 Task: Add Attachment from Google Drive to Card Card0000000123 in Board Board0000000031 in Workspace WS0000000011 in Trello. Add Cover Orange to Card Card0000000123 in Board Board0000000031 in Workspace WS0000000011 in Trello. Add "Add Label …" with "Title" Title0000000123 to Button Button0000000123 to Card Card0000000123 in Board Board0000000031 in Workspace WS0000000011 in Trello. Add Description DS0000000123 to Card Card0000000123 in Board Board0000000031 in Workspace WS0000000011 in Trello. Add Comment CM0000000123 to Card Card0000000123 in Board Board0000000031 in Workspace WS0000000011 in Trello
Action: Mouse moved to (625, 47)
Screenshot: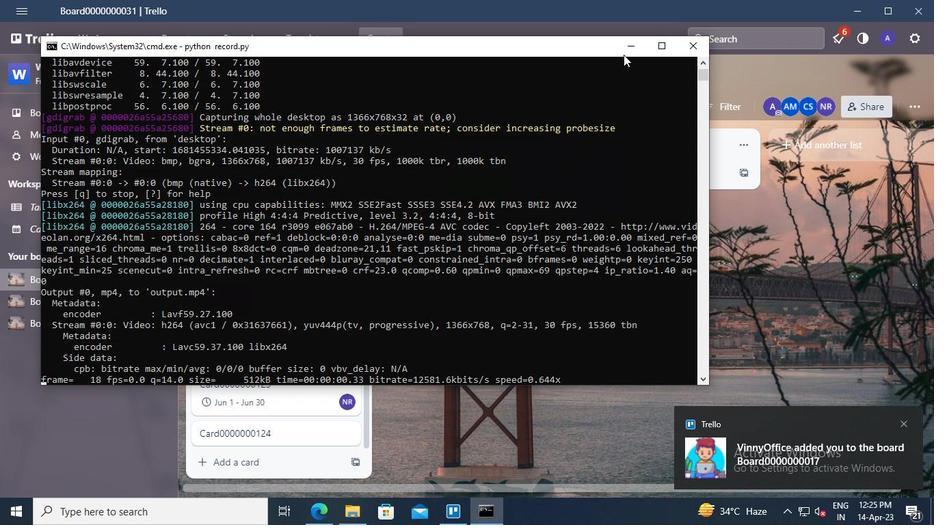 
Action: Mouse pressed left at (625, 47)
Screenshot: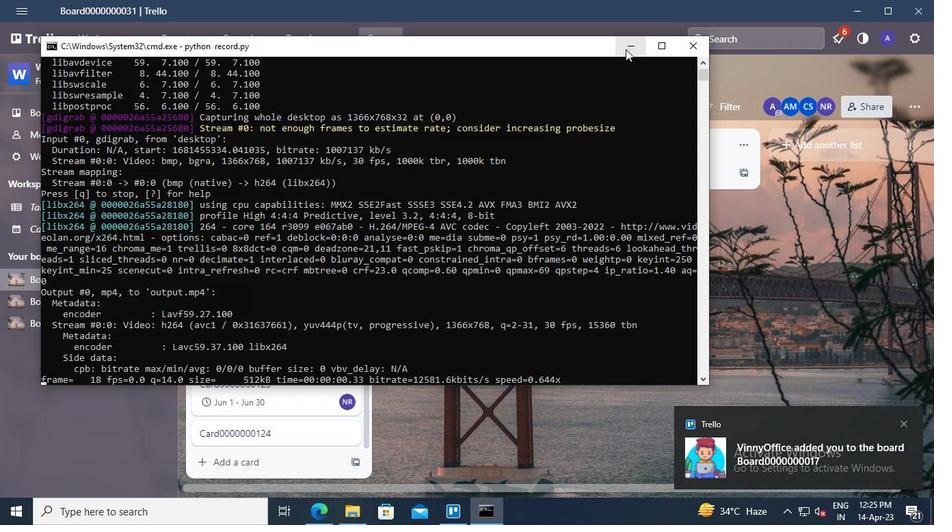 
Action: Mouse moved to (276, 383)
Screenshot: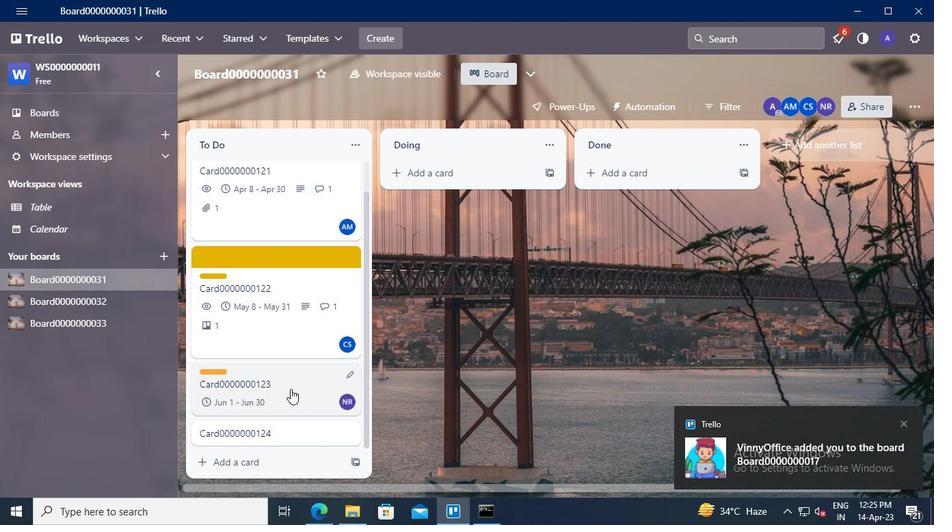
Action: Mouse pressed left at (276, 383)
Screenshot: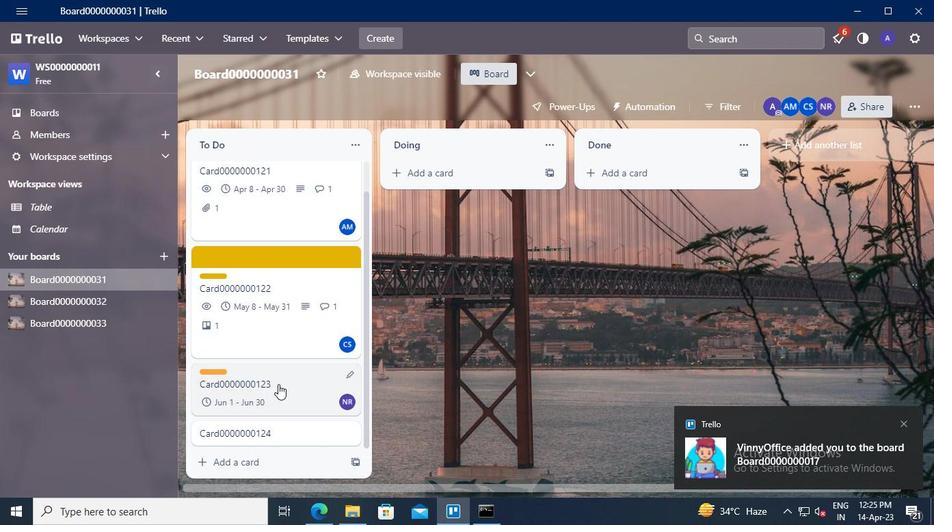 
Action: Mouse moved to (633, 288)
Screenshot: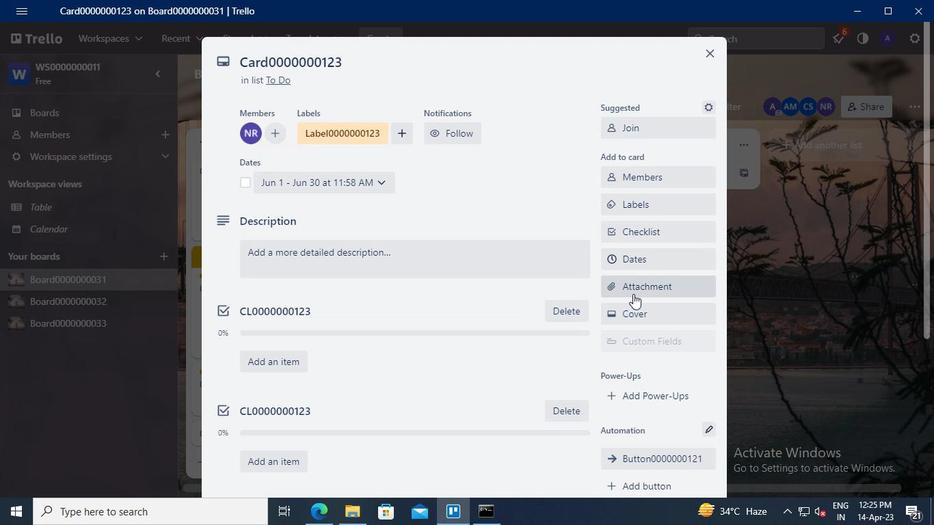 
Action: Mouse pressed left at (633, 288)
Screenshot: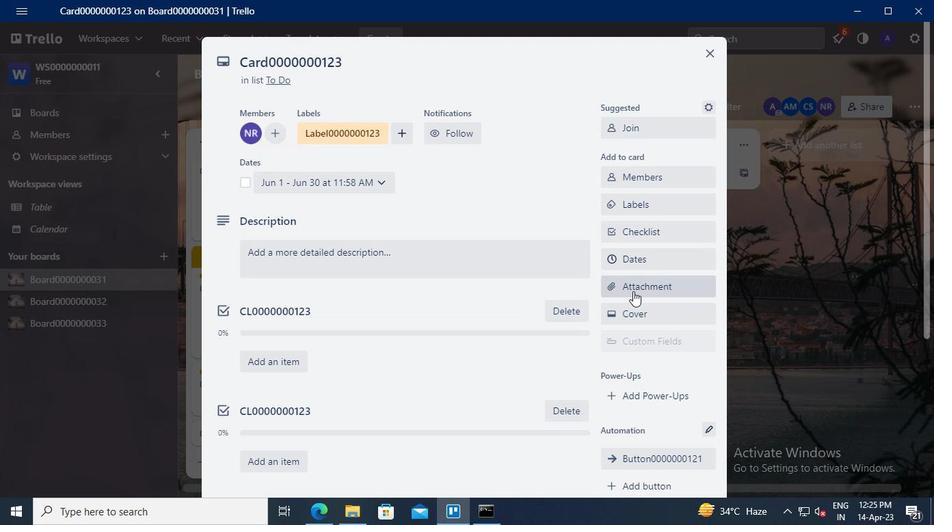 
Action: Mouse moved to (657, 164)
Screenshot: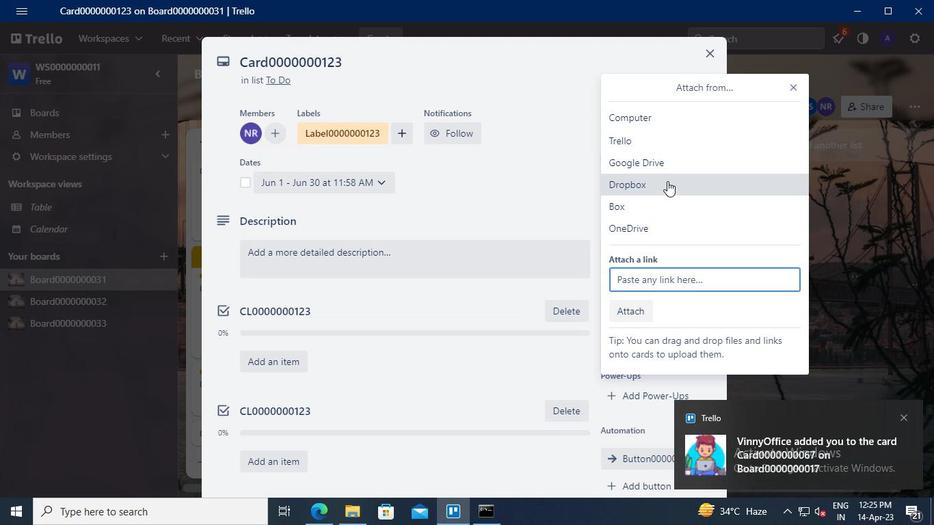 
Action: Mouse pressed left at (657, 164)
Screenshot: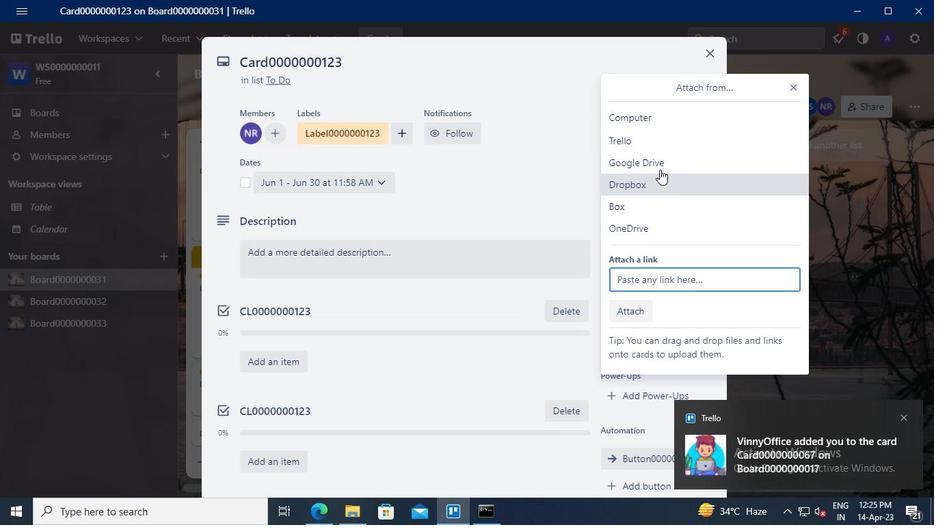 
Action: Mouse moved to (197, 250)
Screenshot: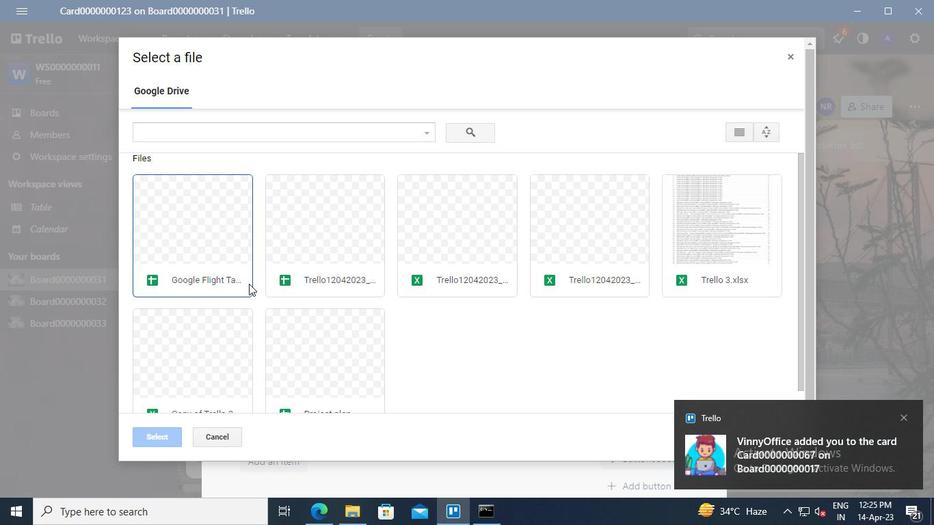 
Action: Mouse pressed left at (197, 250)
Screenshot: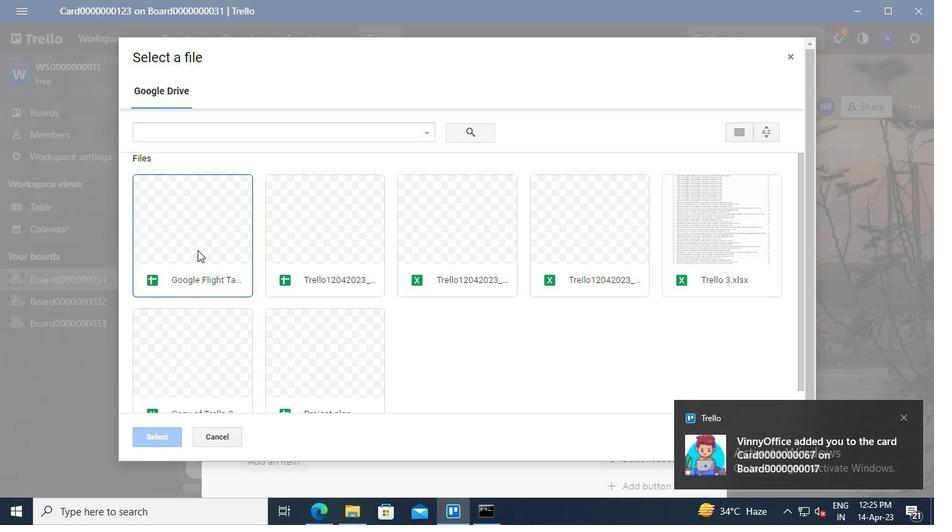 
Action: Mouse moved to (162, 432)
Screenshot: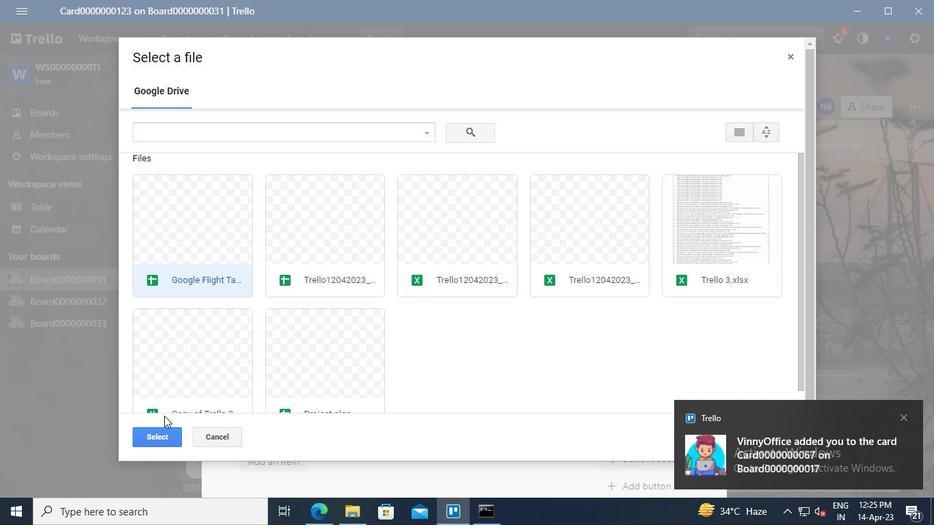 
Action: Mouse pressed left at (162, 432)
Screenshot: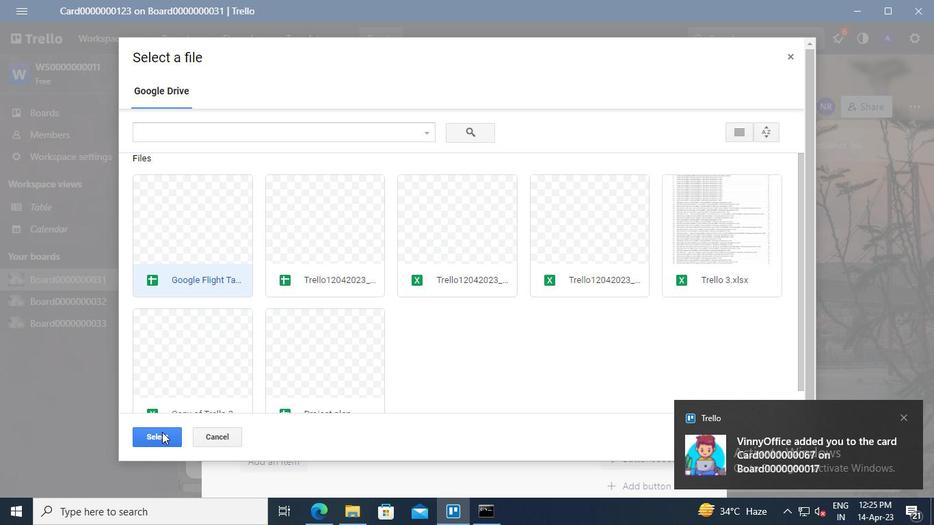 
Action: Mouse moved to (627, 318)
Screenshot: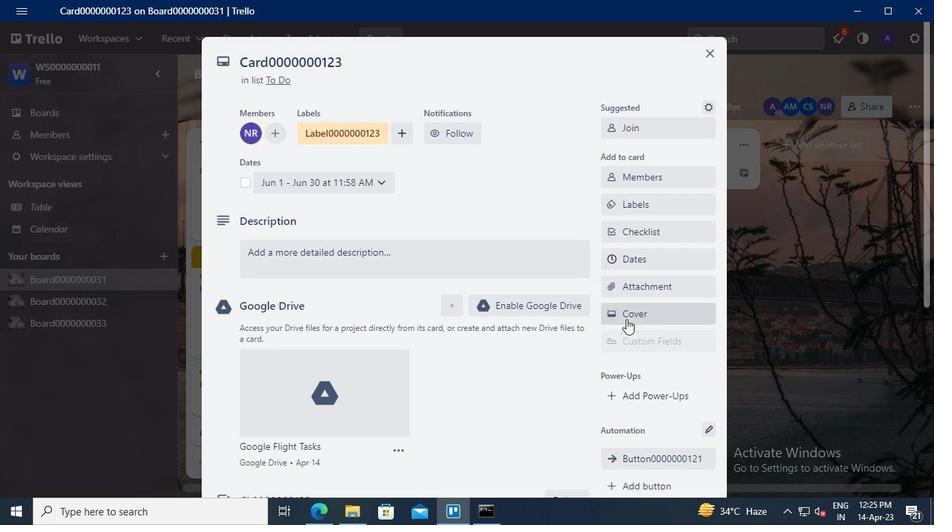 
Action: Mouse pressed left at (627, 318)
Screenshot: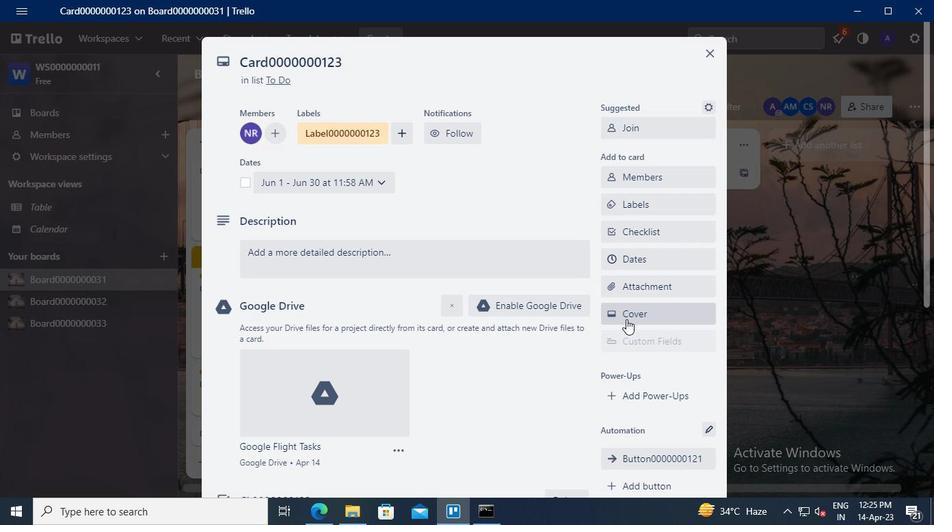 
Action: Mouse moved to (712, 226)
Screenshot: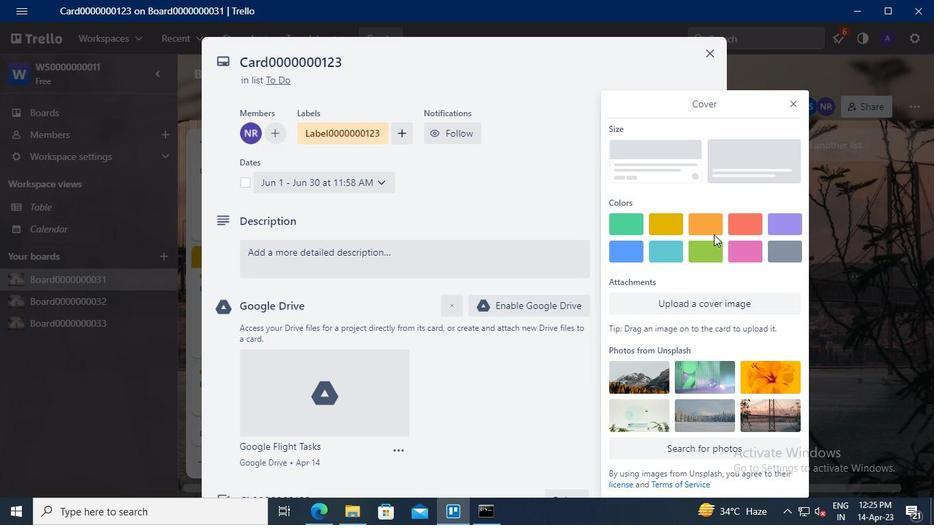 
Action: Mouse pressed left at (712, 226)
Screenshot: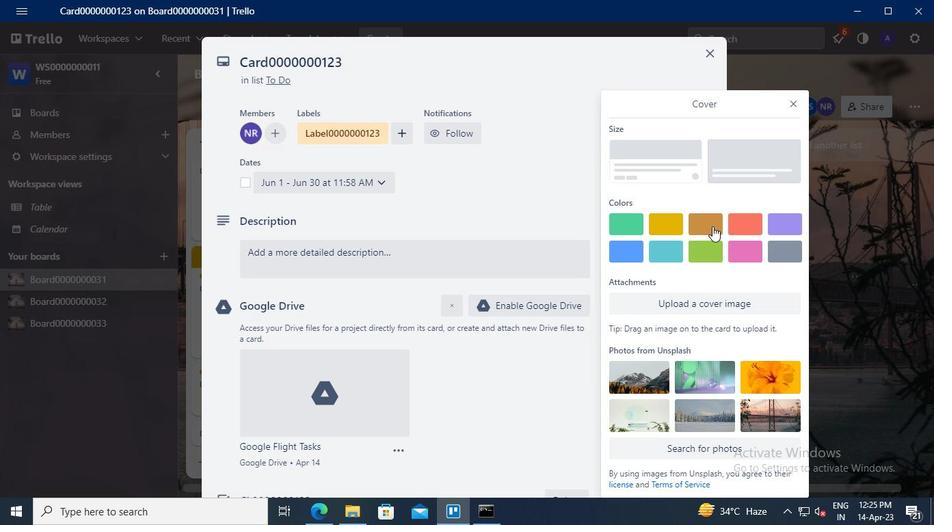
Action: Mouse moved to (792, 79)
Screenshot: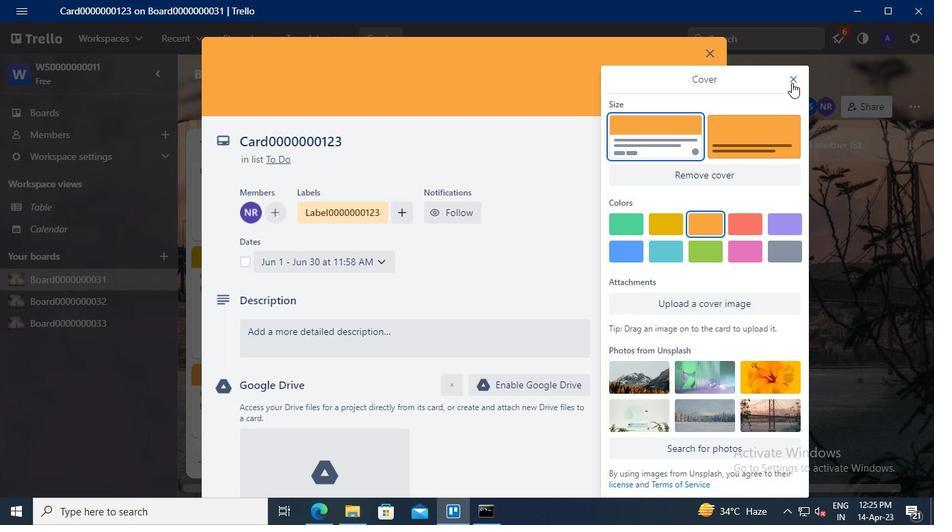 
Action: Mouse pressed left at (792, 79)
Screenshot: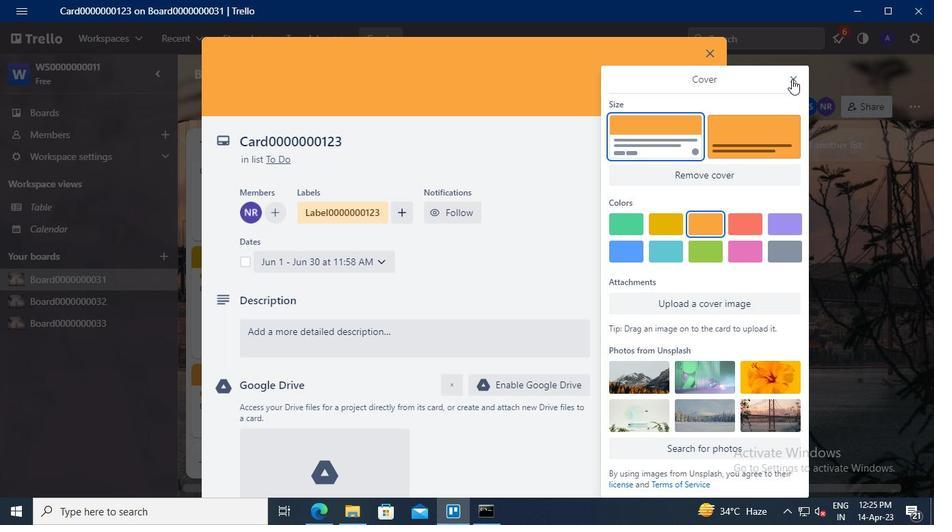 
Action: Mouse moved to (650, 333)
Screenshot: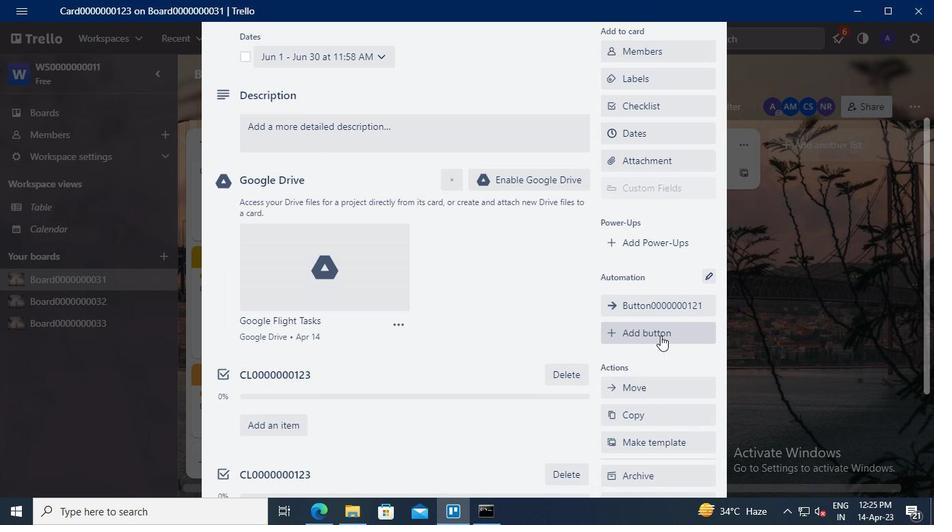 
Action: Mouse pressed left at (650, 333)
Screenshot: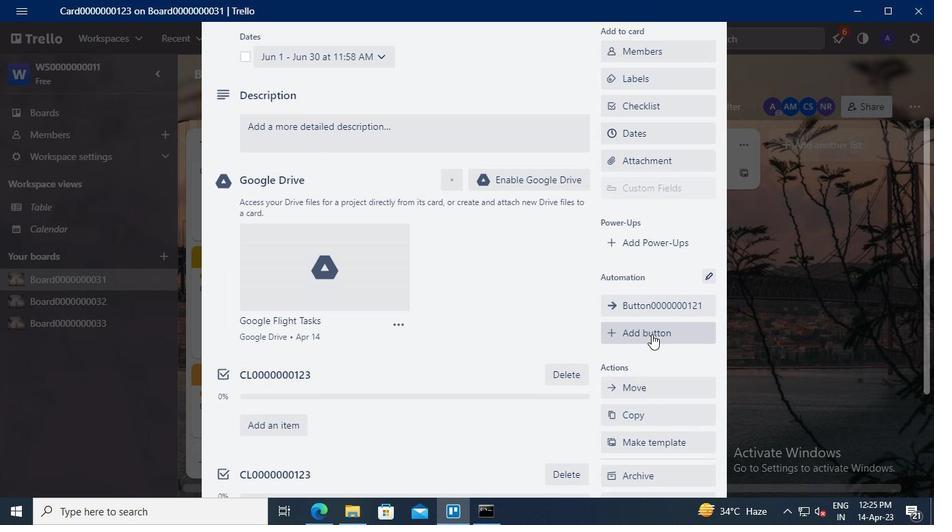 
Action: Mouse moved to (672, 187)
Screenshot: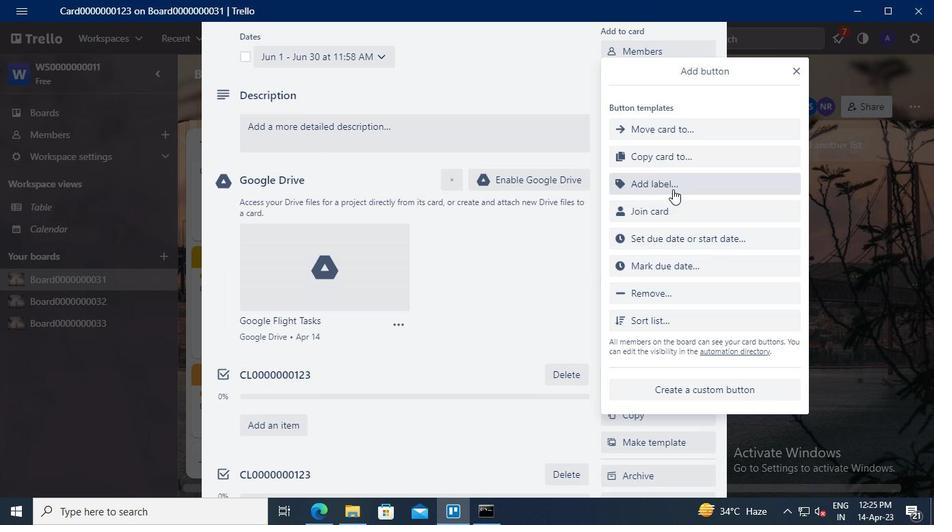 
Action: Mouse pressed left at (672, 187)
Screenshot: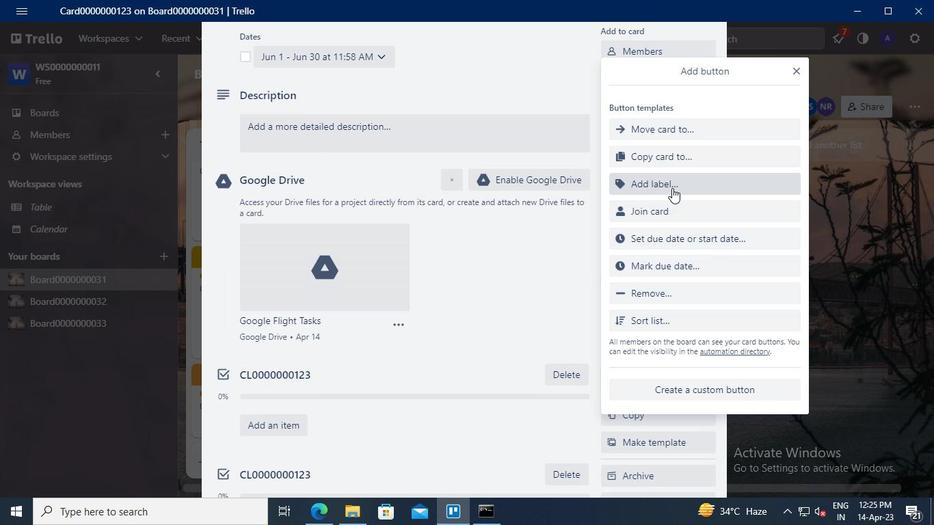 
Action: Mouse moved to (683, 134)
Screenshot: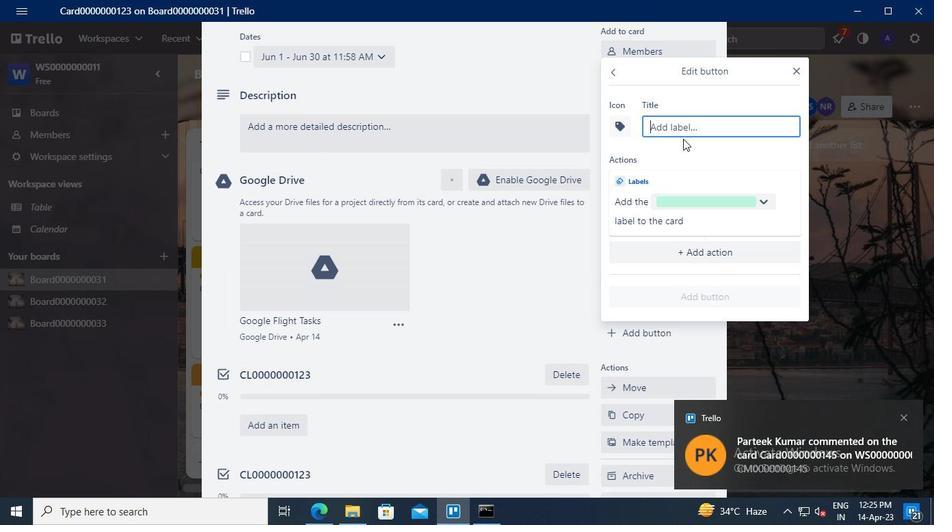 
Action: Mouse pressed left at (683, 134)
Screenshot: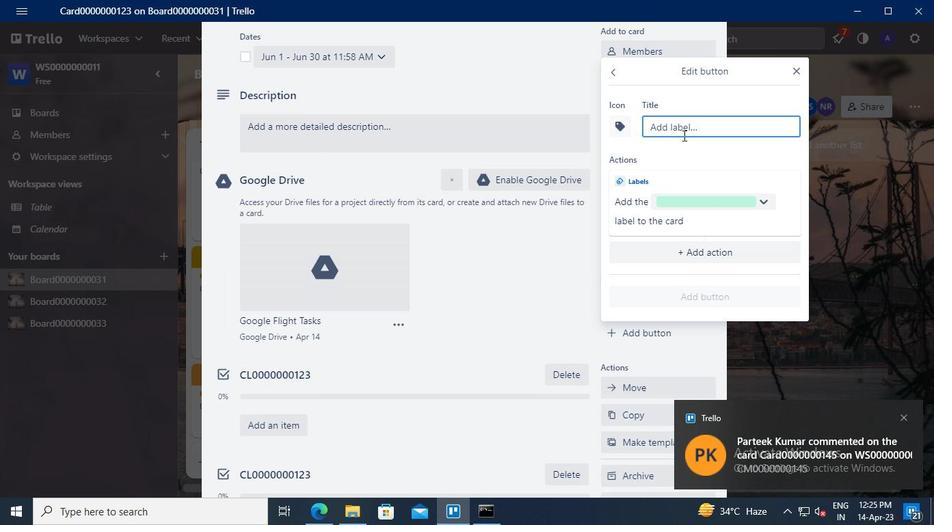 
Action: Keyboard Key.shift
Screenshot: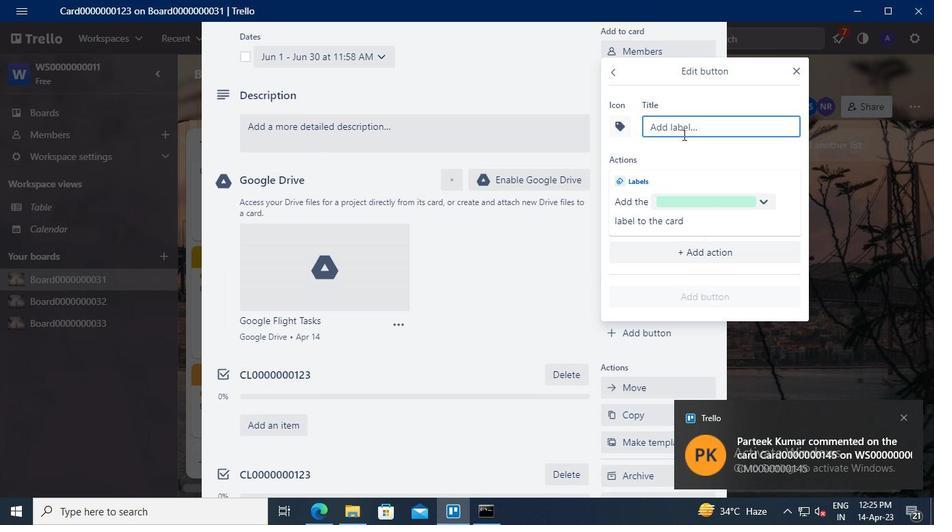 
Action: Keyboard T
Screenshot: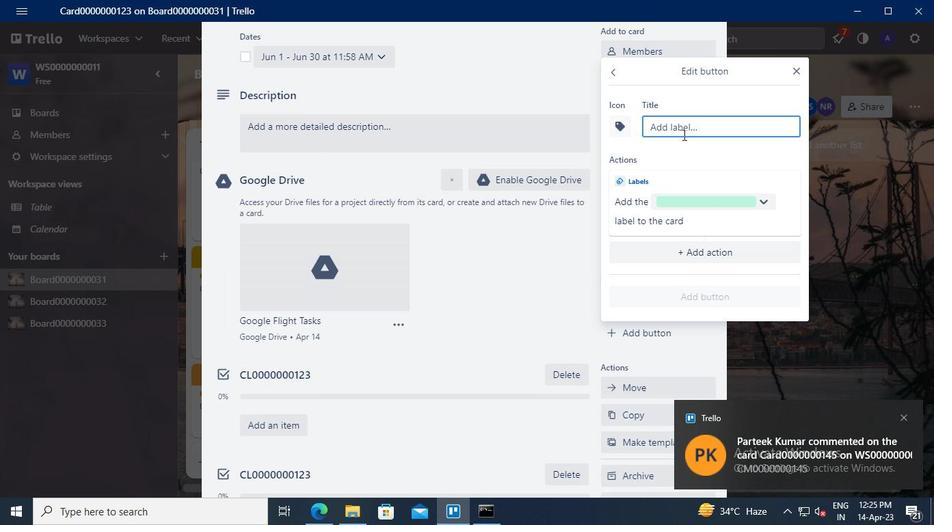 
Action: Keyboard i
Screenshot: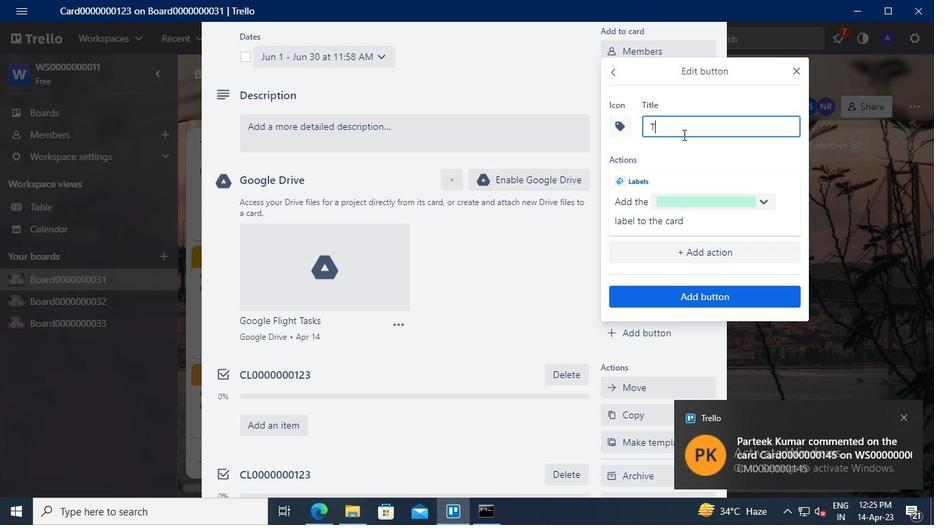 
Action: Keyboard t
Screenshot: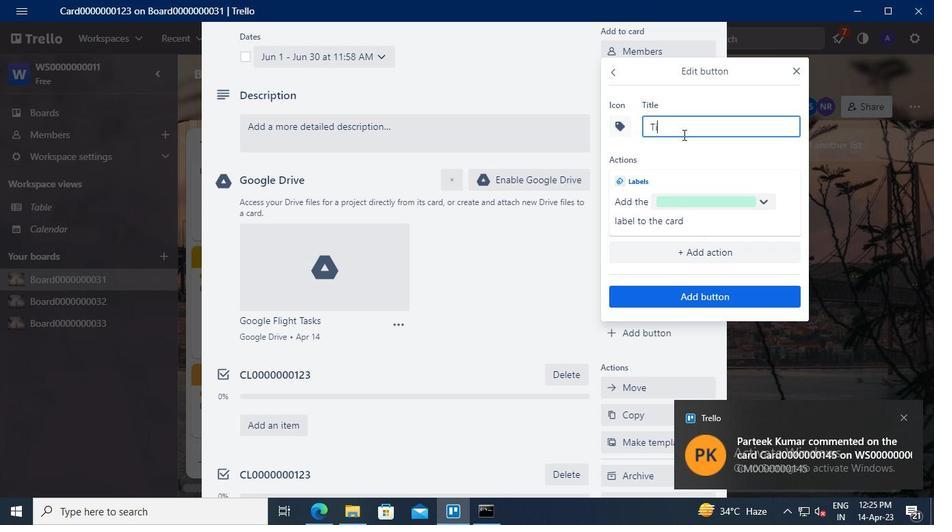 
Action: Keyboard l
Screenshot: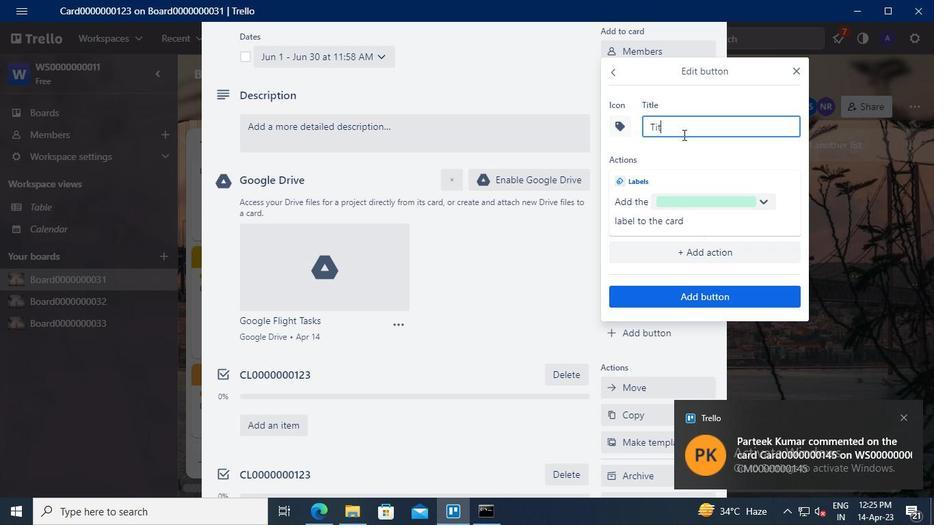 
Action: Keyboard e
Screenshot: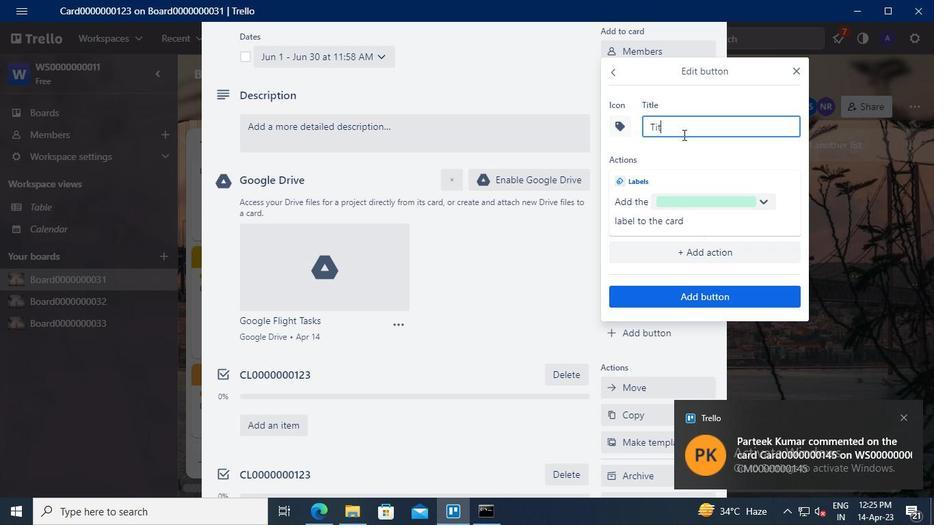 
Action: Keyboard <96>
Screenshot: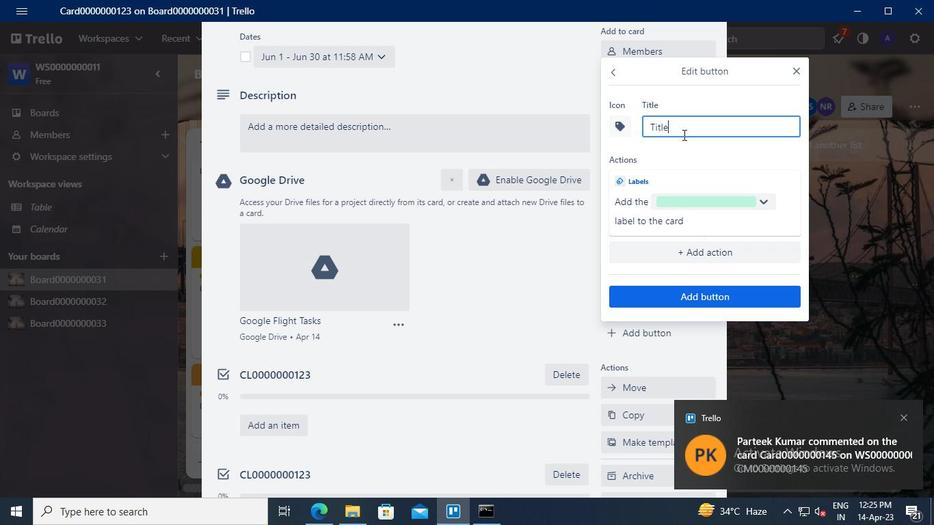 
Action: Keyboard <96>
Screenshot: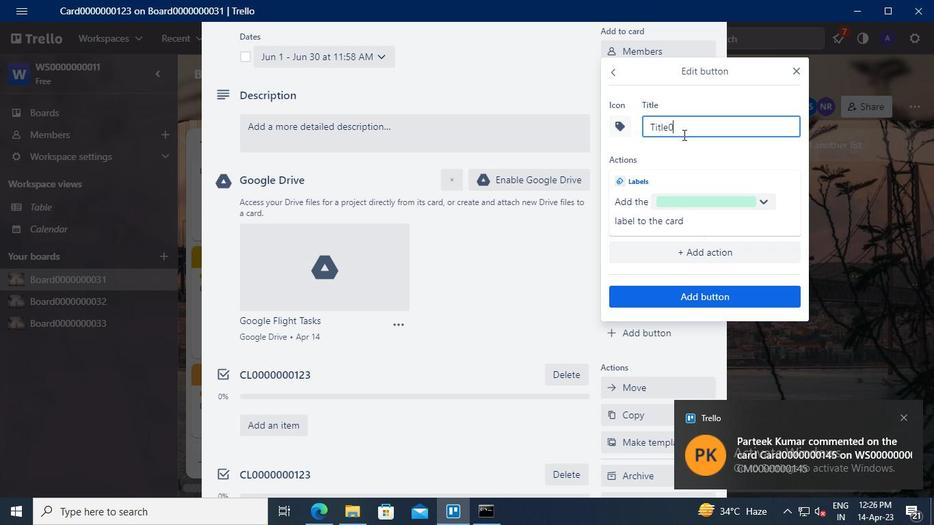 
Action: Keyboard <96>
Screenshot: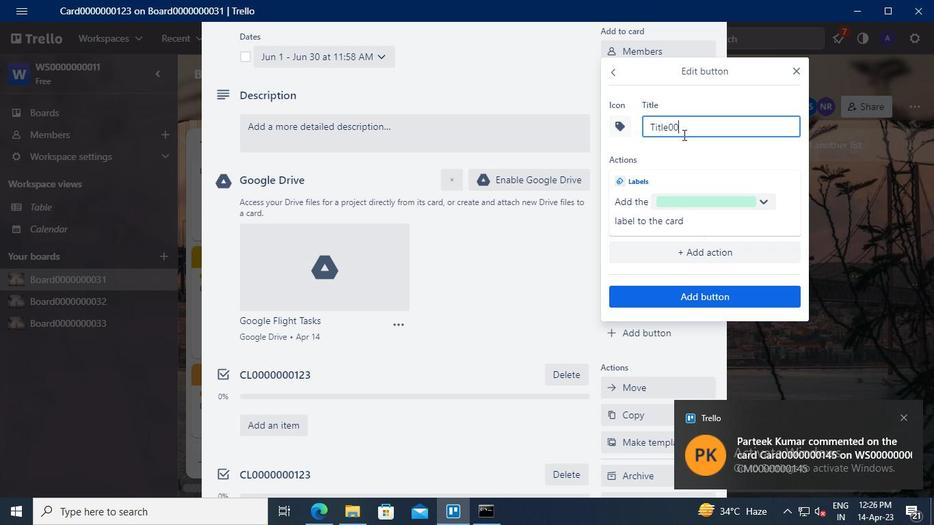 
Action: Keyboard <96>
Screenshot: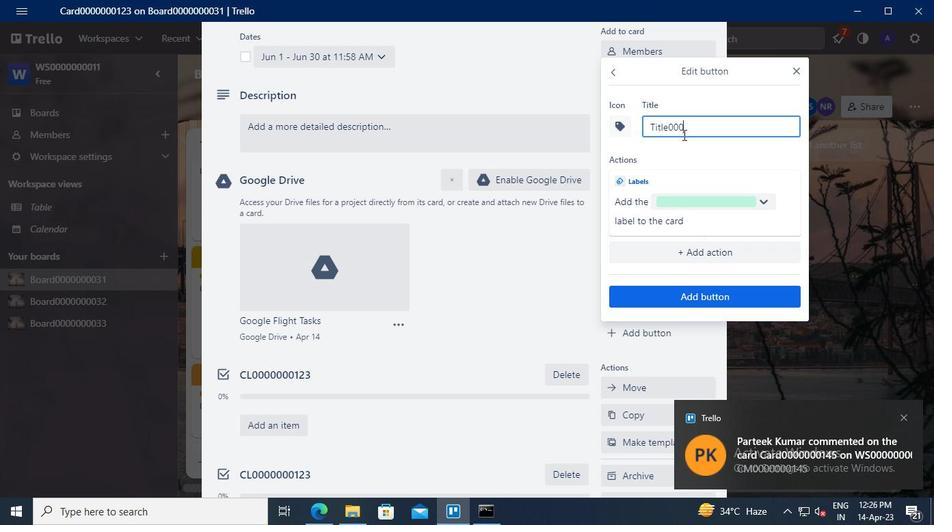 
Action: Keyboard <96>
Screenshot: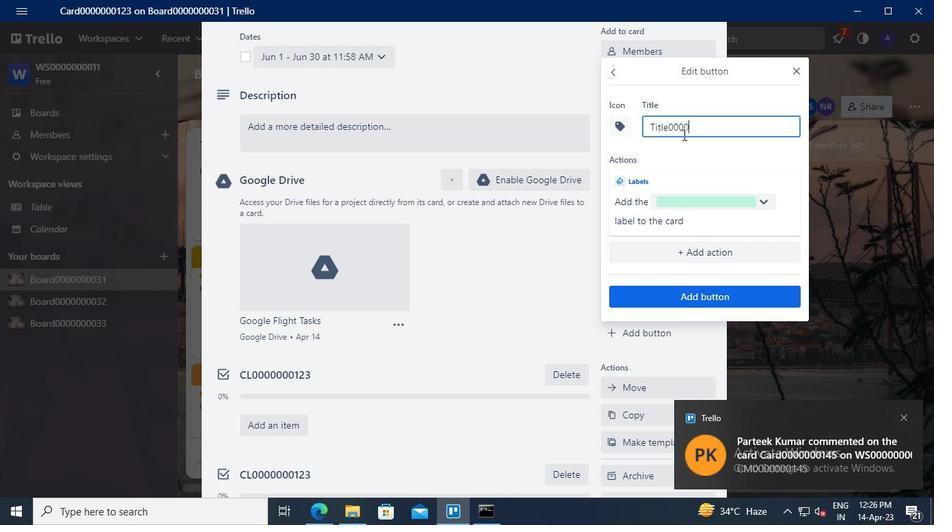 
Action: Keyboard <96>
Screenshot: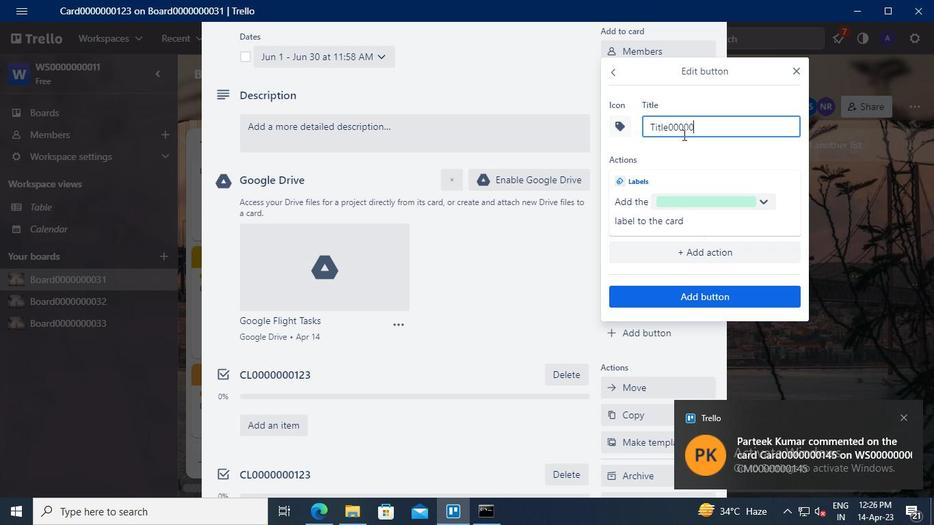 
Action: Keyboard <96>
Screenshot: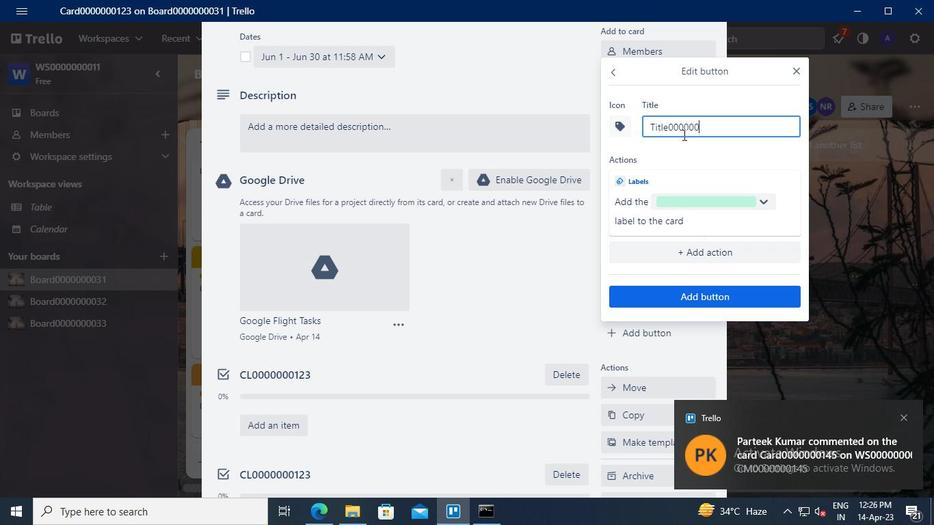
Action: Keyboard <97>
Screenshot: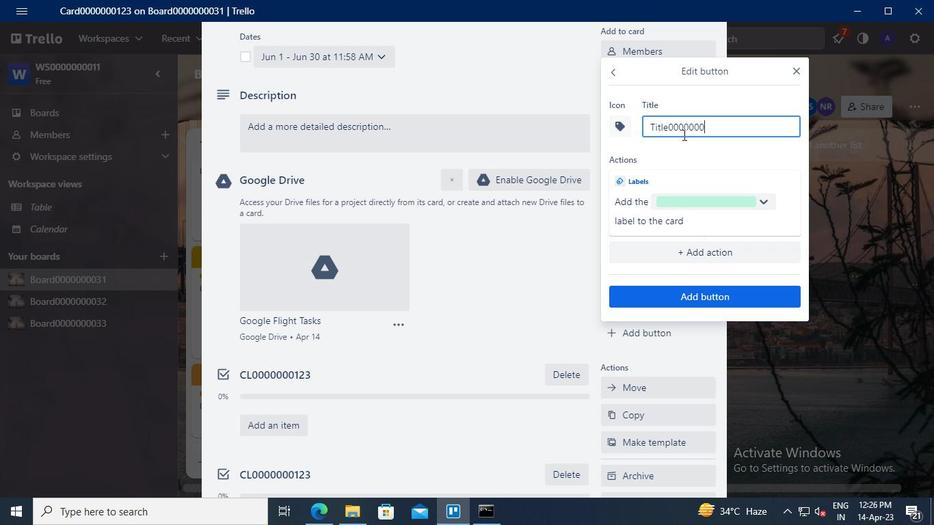 
Action: Keyboard <98>
Screenshot: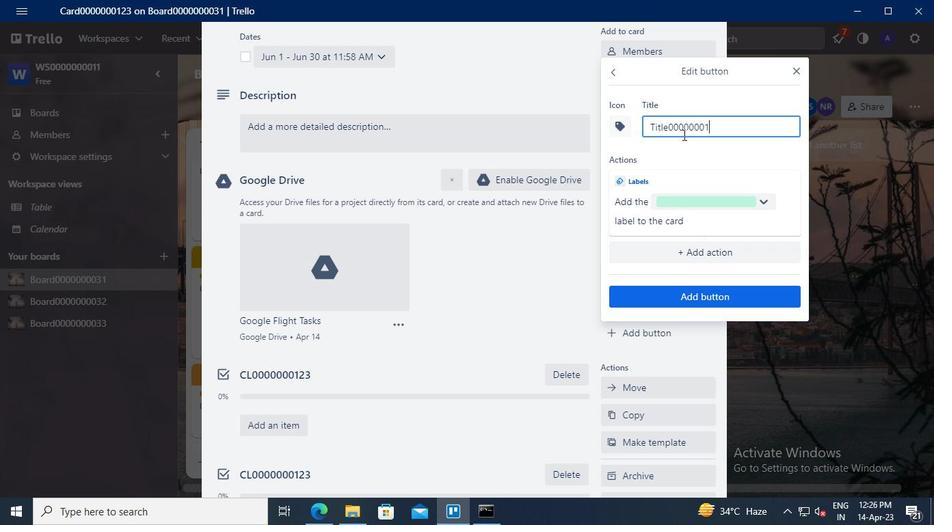 
Action: Keyboard <99>
Screenshot: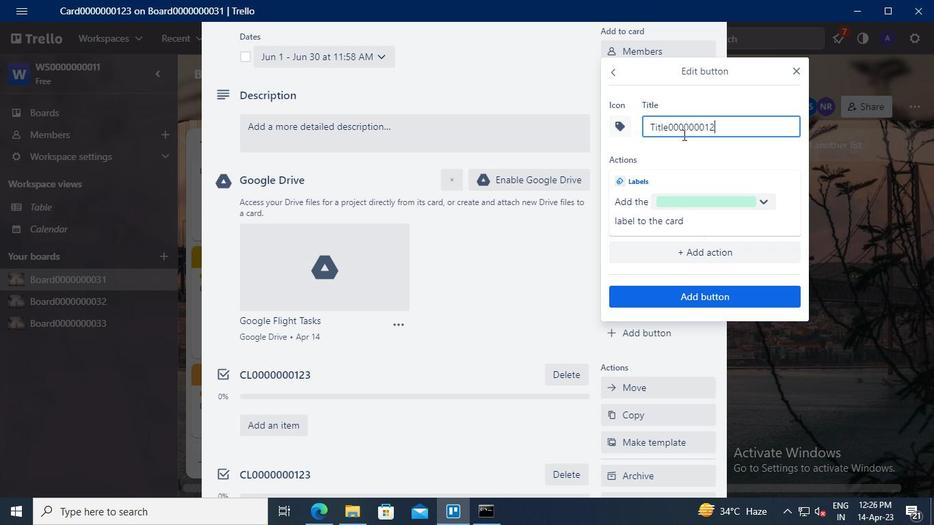 
Action: Mouse moved to (701, 298)
Screenshot: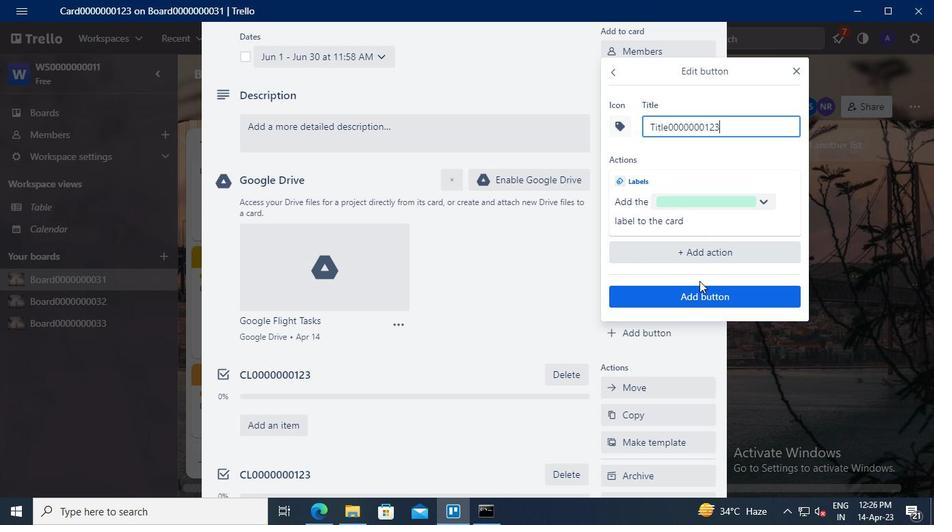 
Action: Mouse pressed left at (701, 298)
Screenshot: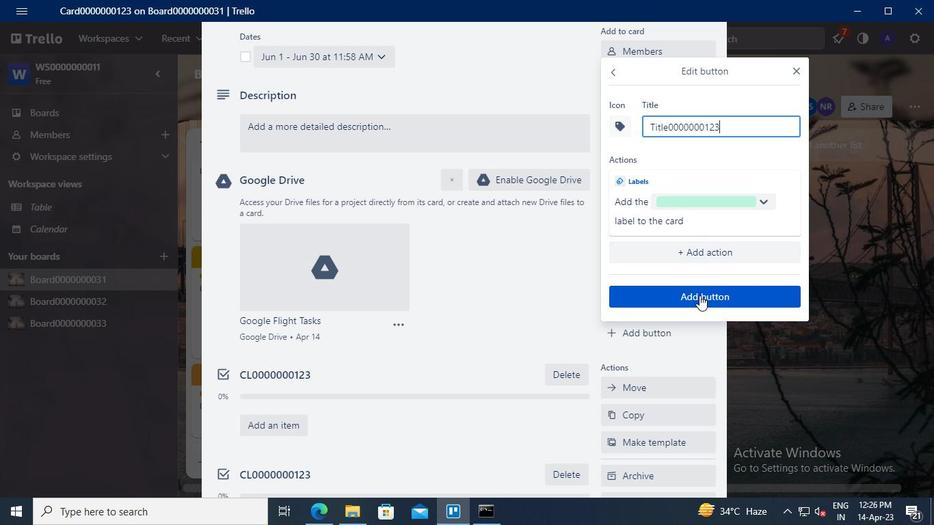 
Action: Mouse moved to (287, 132)
Screenshot: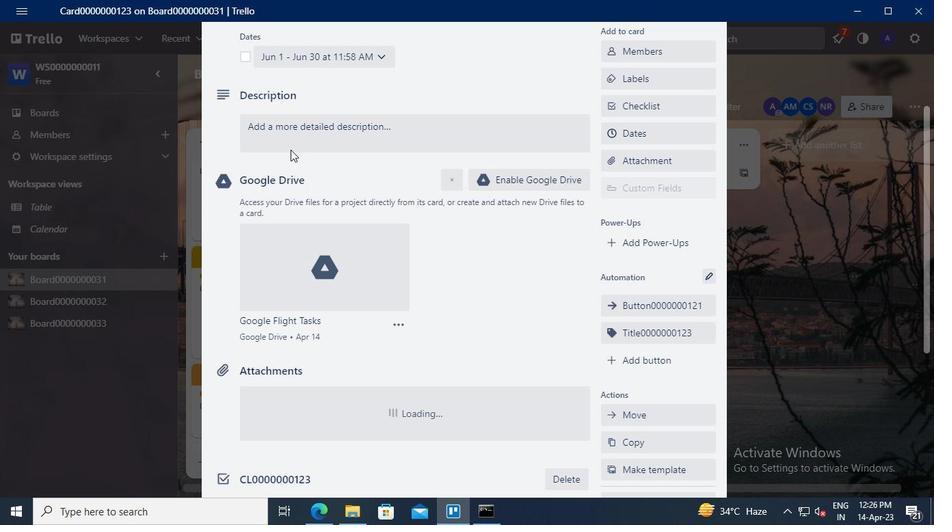 
Action: Mouse pressed left at (287, 132)
Screenshot: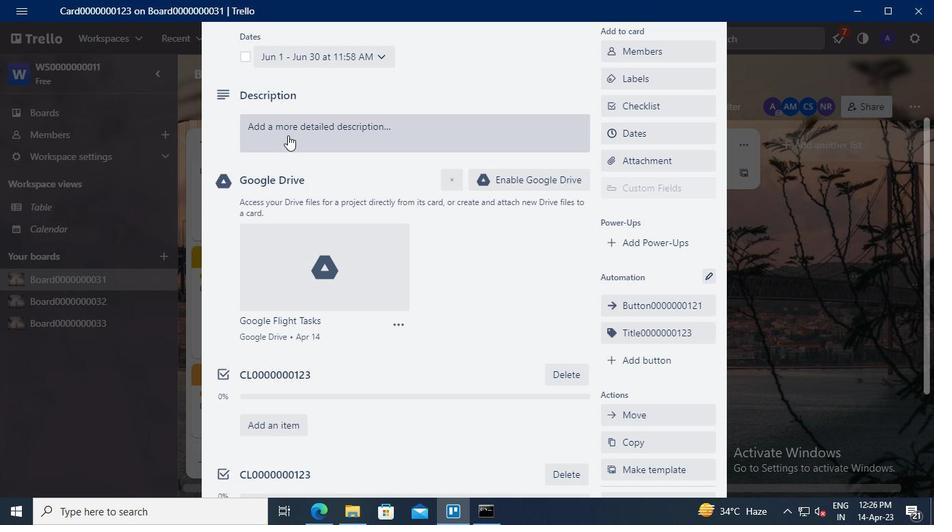 
Action: Mouse moved to (274, 176)
Screenshot: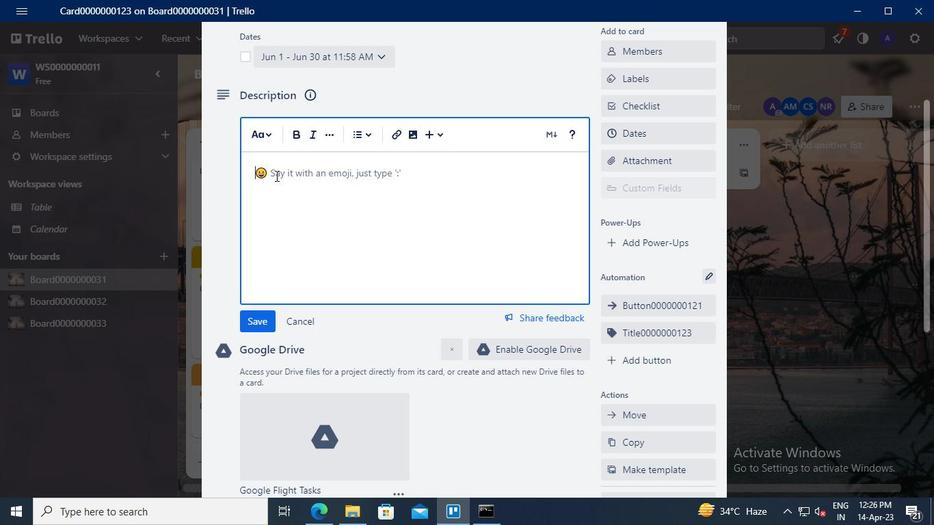 
Action: Mouse pressed left at (274, 176)
Screenshot: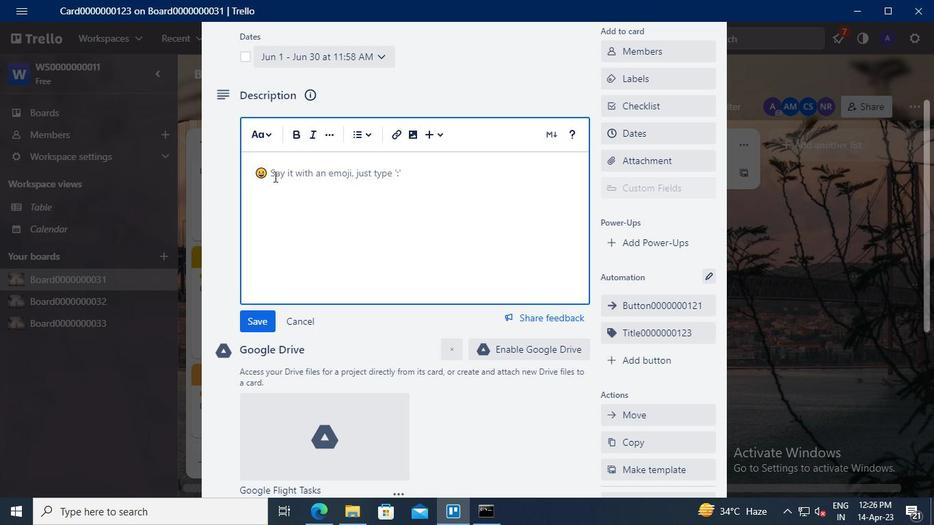 
Action: Keyboard Key.shift
Screenshot: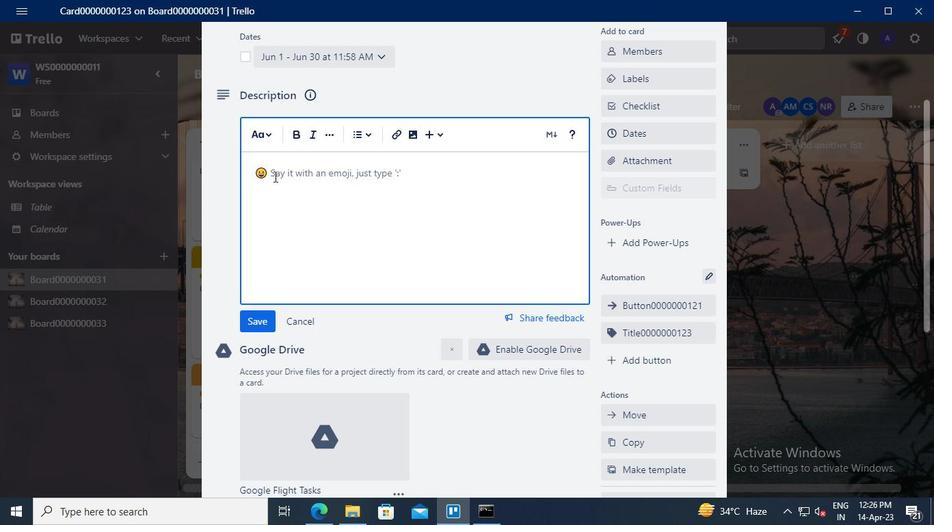 
Action: Keyboard D
Screenshot: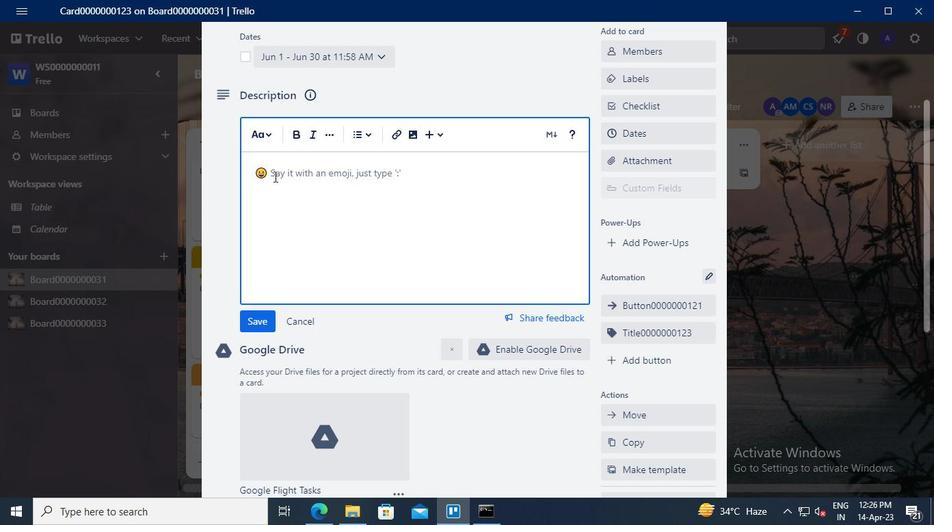 
Action: Keyboard S
Screenshot: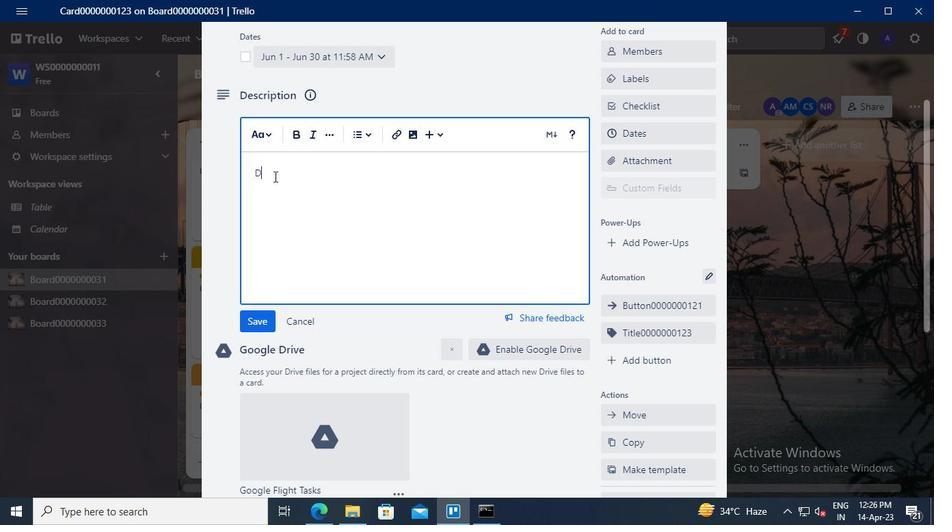 
Action: Keyboard <96>
Screenshot: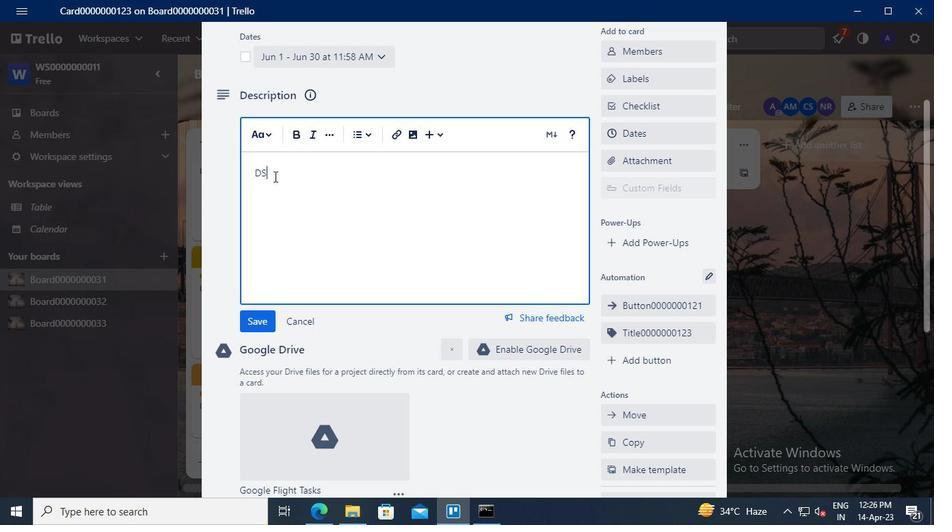 
Action: Keyboard <96>
Screenshot: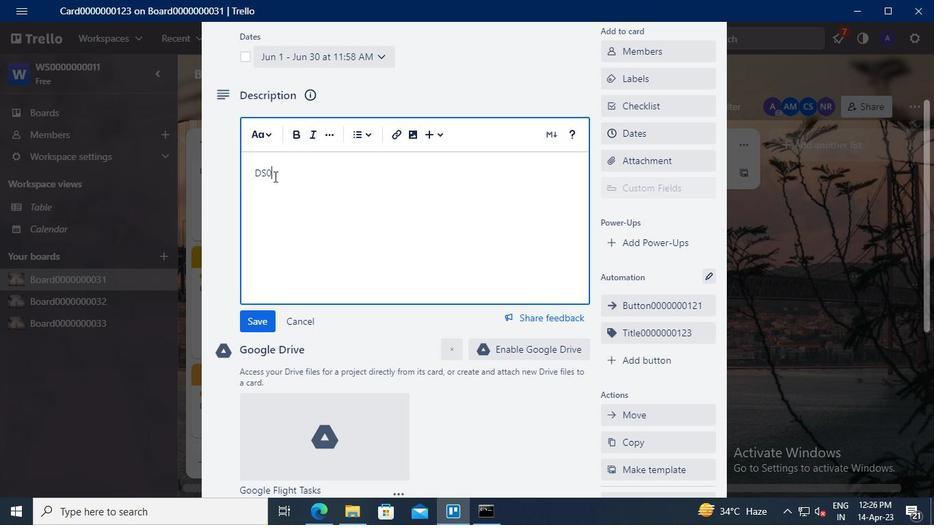 
Action: Keyboard <96>
Screenshot: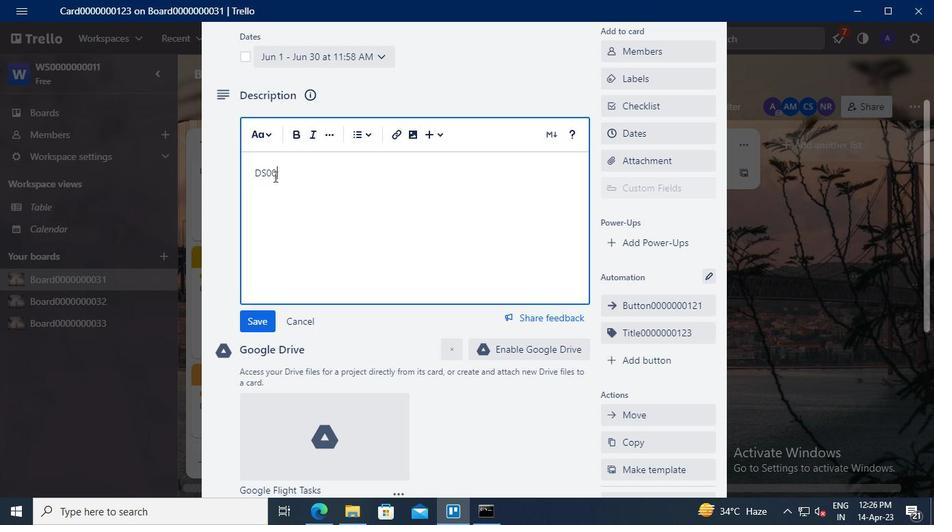 
Action: Keyboard <96>
Screenshot: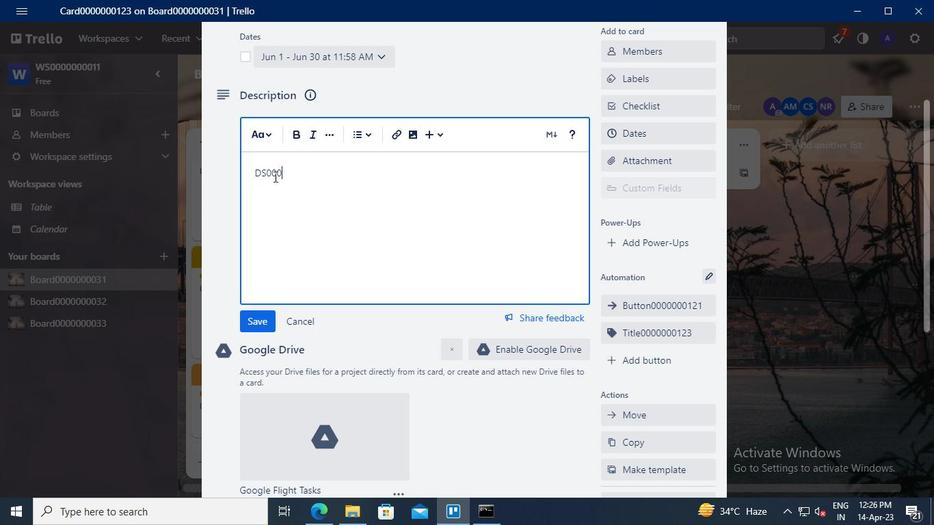 
Action: Keyboard <96>
Screenshot: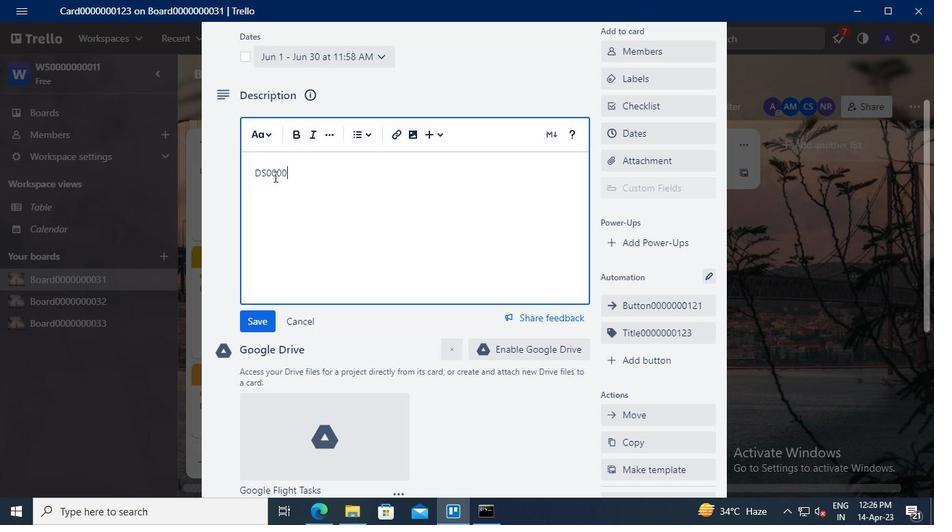 
Action: Keyboard <96>
Screenshot: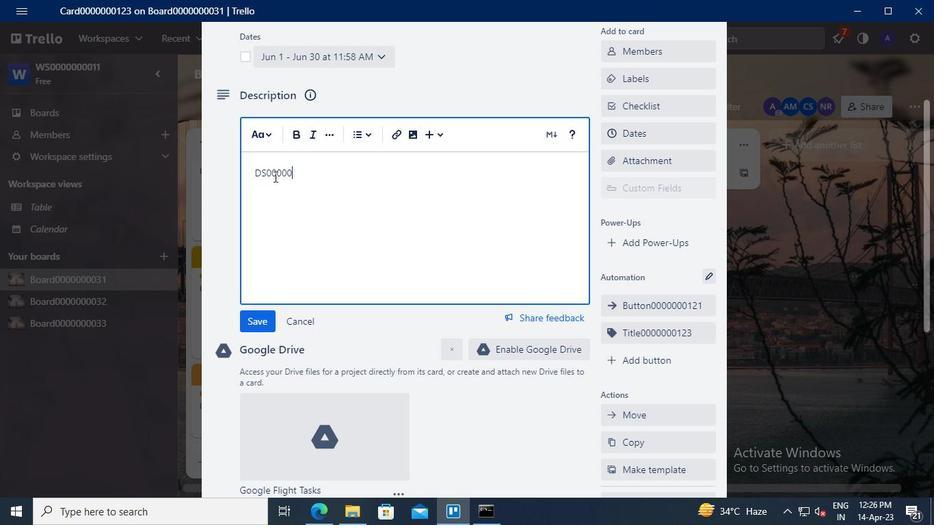 
Action: Keyboard <96>
Screenshot: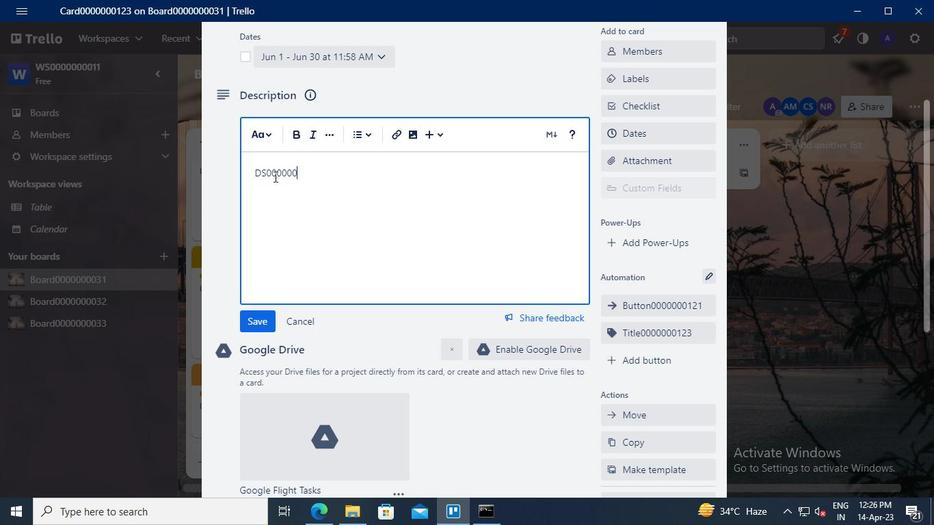 
Action: Keyboard <97>
Screenshot: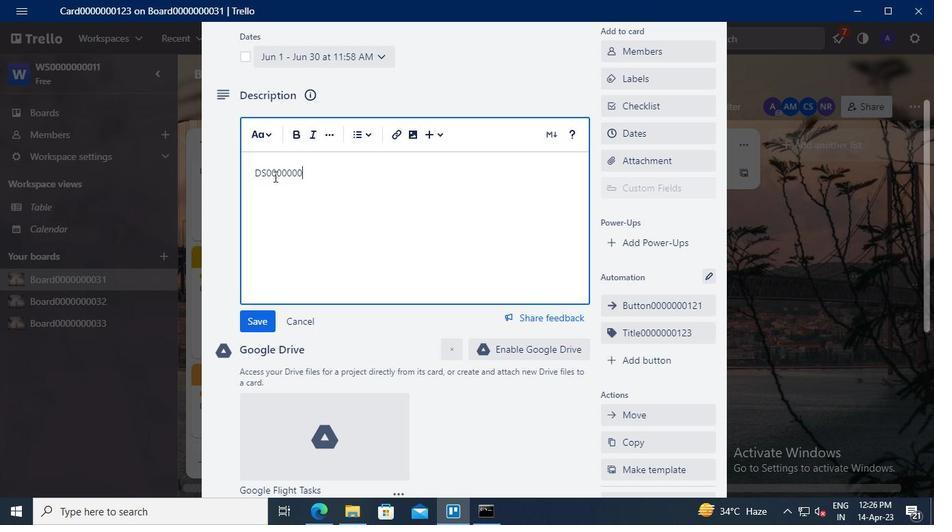 
Action: Keyboard <98>
Screenshot: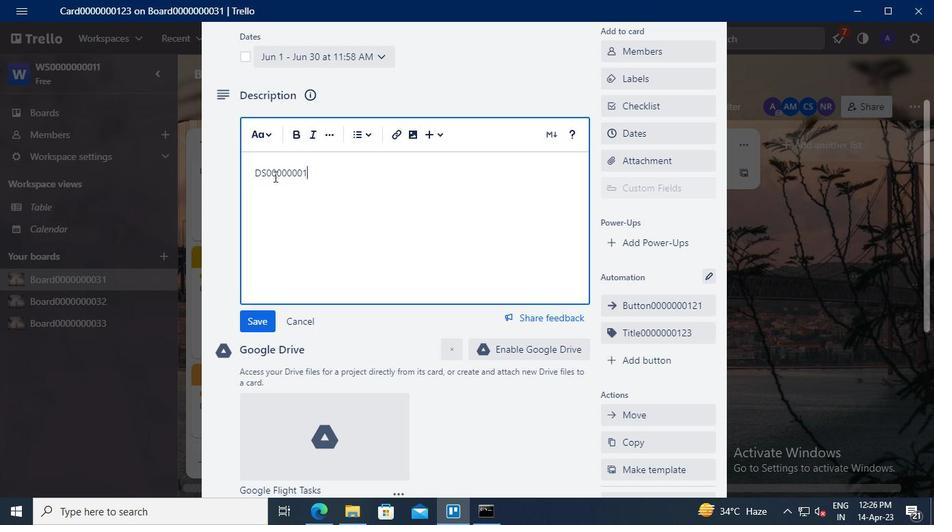 
Action: Keyboard <99>
Screenshot: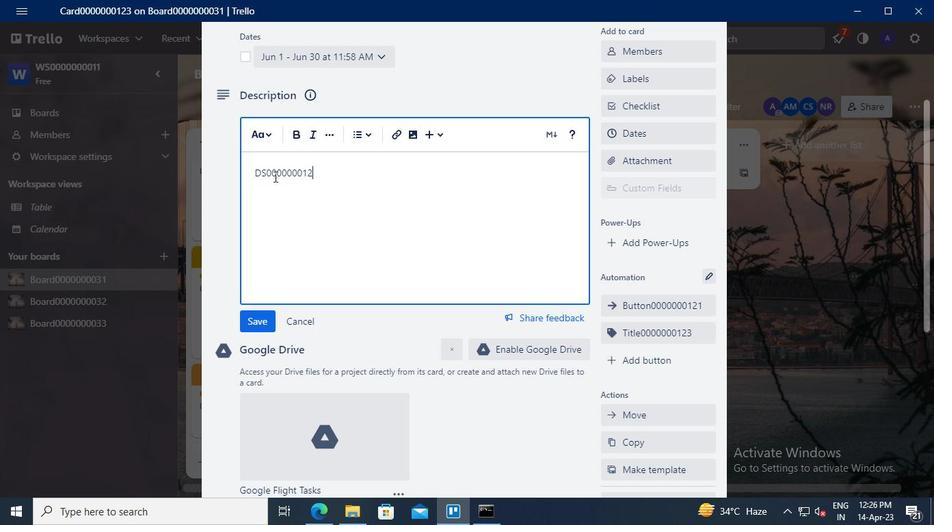 
Action: Mouse moved to (261, 320)
Screenshot: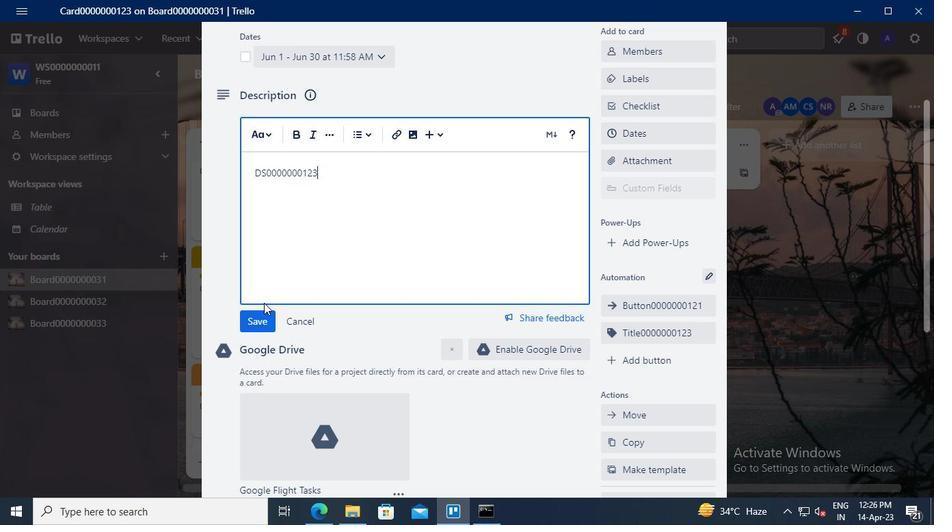
Action: Mouse pressed left at (261, 320)
Screenshot: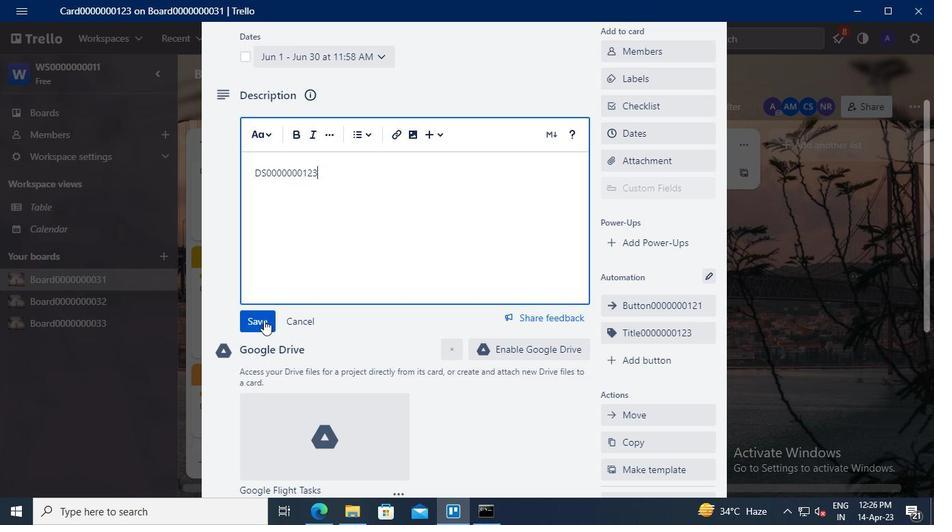 
Action: Mouse moved to (265, 415)
Screenshot: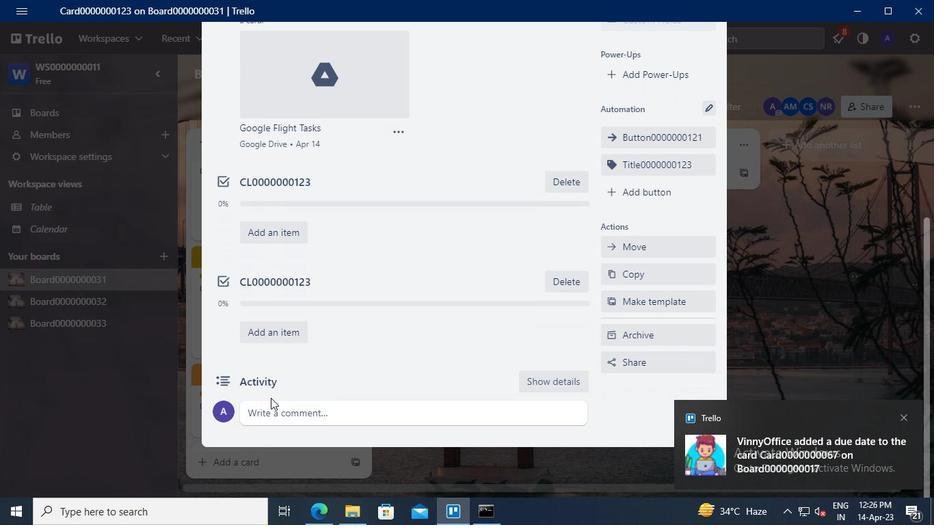 
Action: Mouse pressed left at (265, 415)
Screenshot: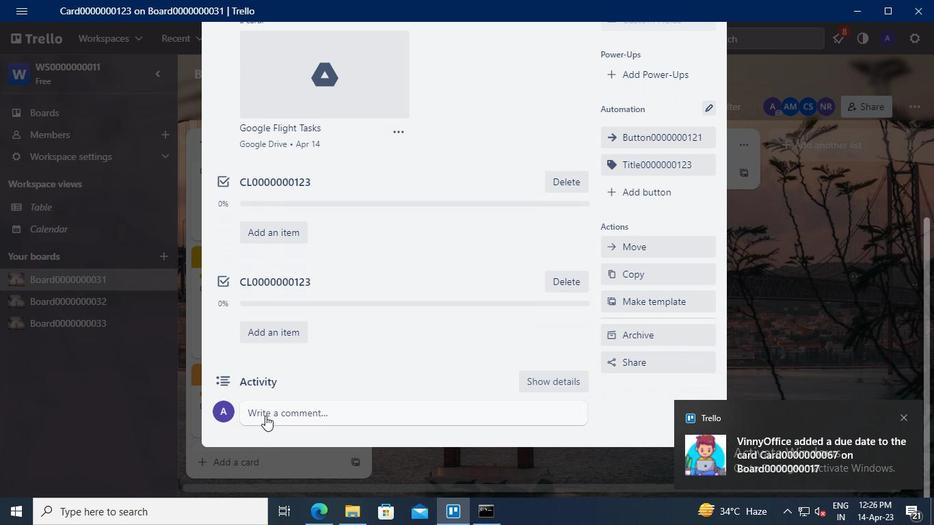 
Action: Mouse moved to (268, 415)
Screenshot: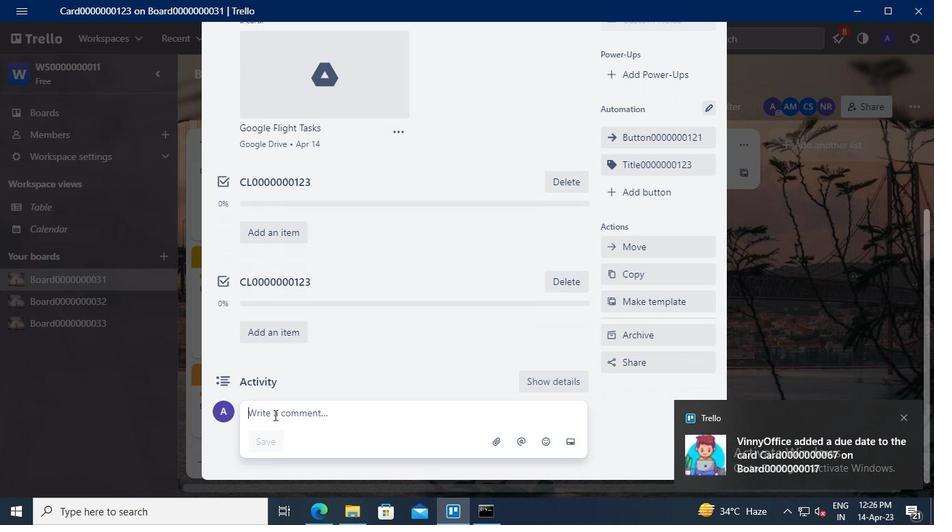 
Action: Keyboard Key.shift
Screenshot: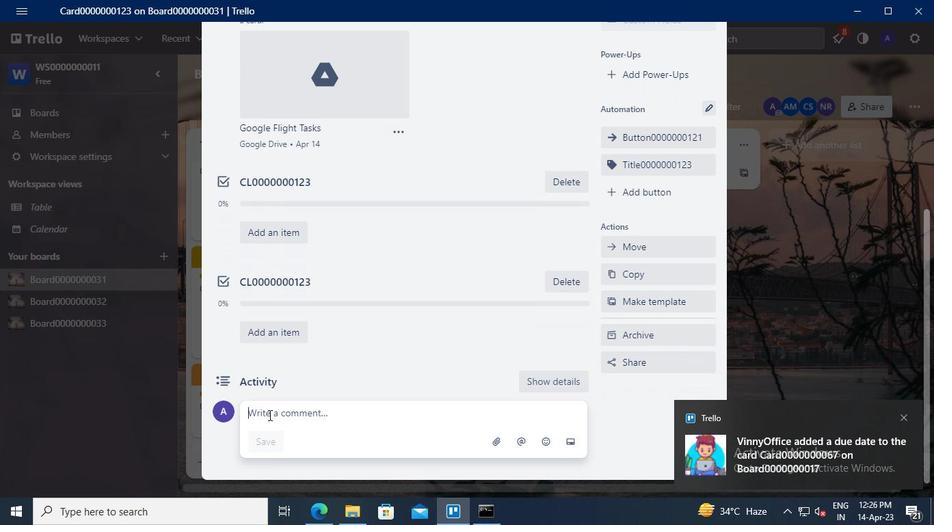 
Action: Keyboard C
Screenshot: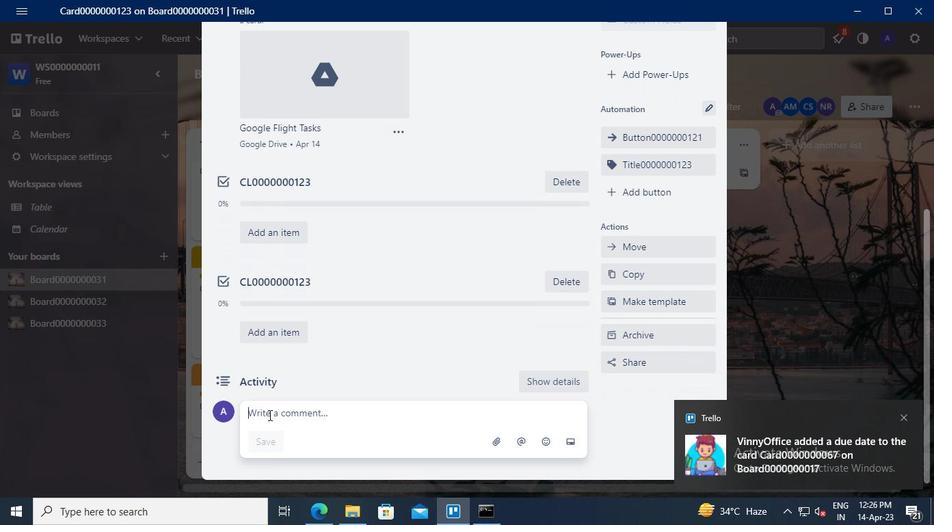 
Action: Keyboard M
Screenshot: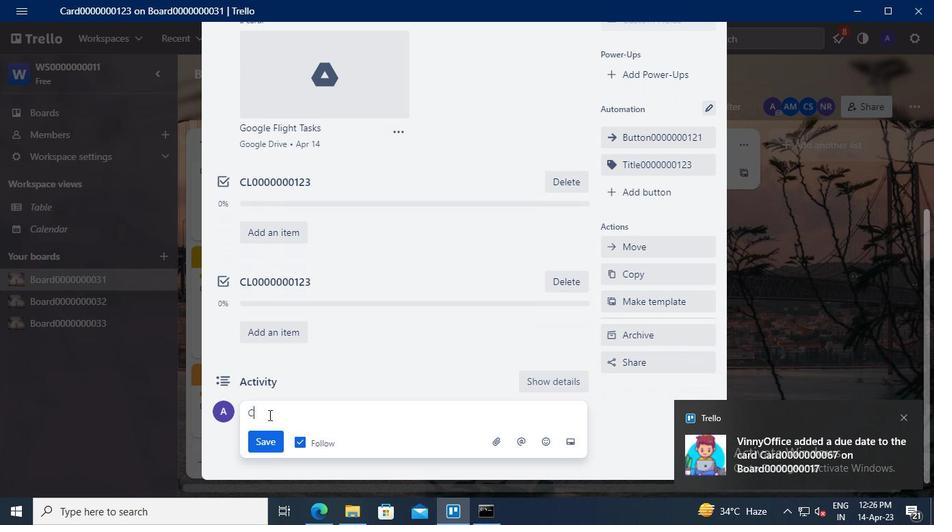 
Action: Keyboard <96>
Screenshot: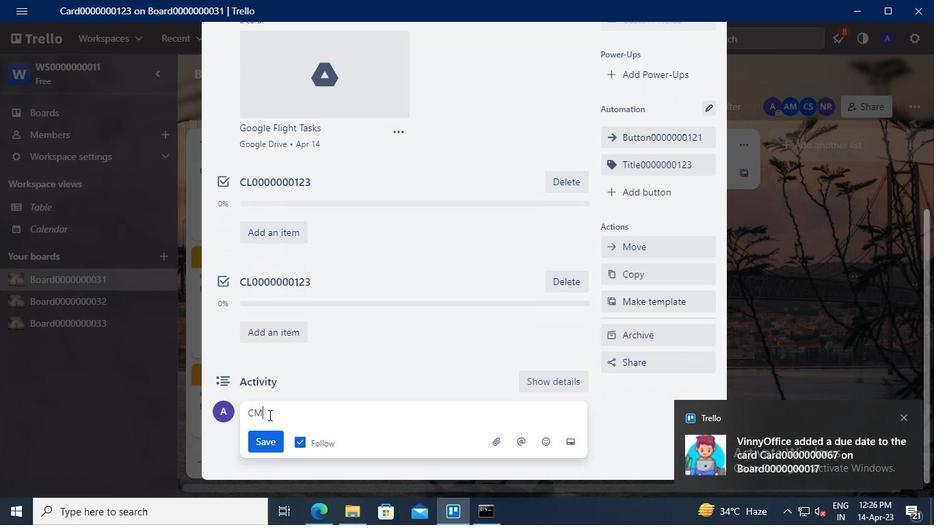 
Action: Keyboard <96>
Screenshot: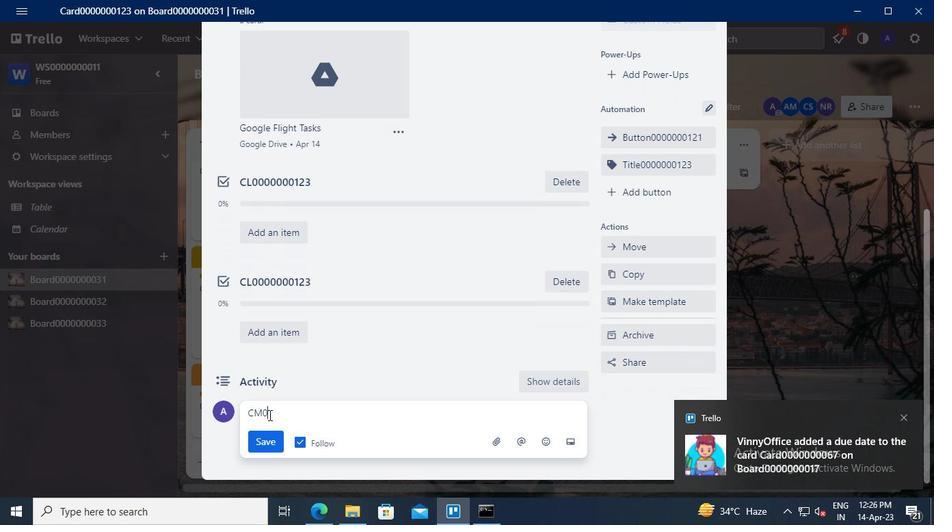 
Action: Keyboard <96>
Screenshot: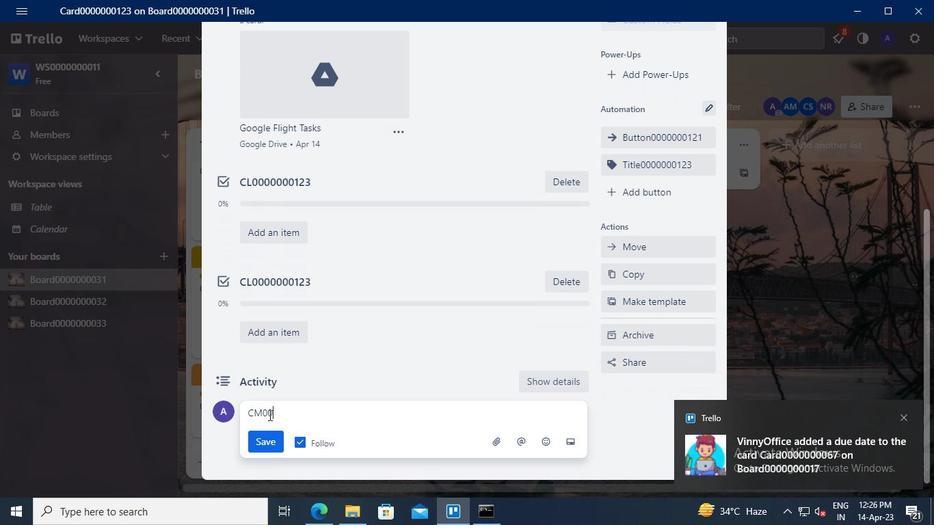 
Action: Keyboard <96>
Screenshot: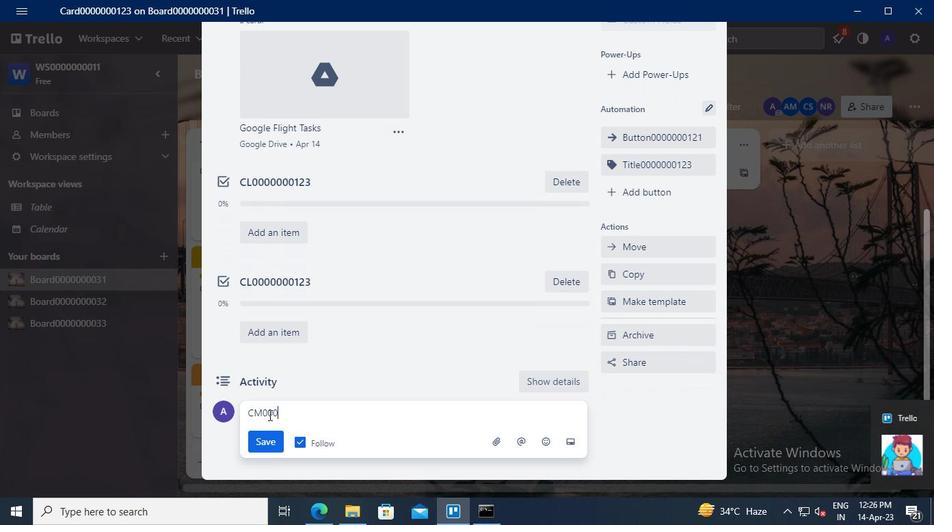 
Action: Keyboard <96>
Screenshot: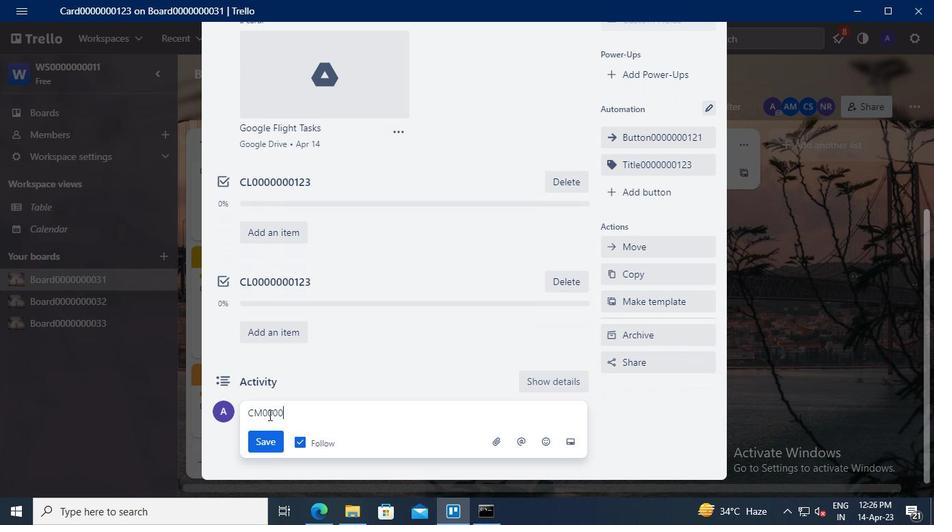 
Action: Keyboard <96>
Screenshot: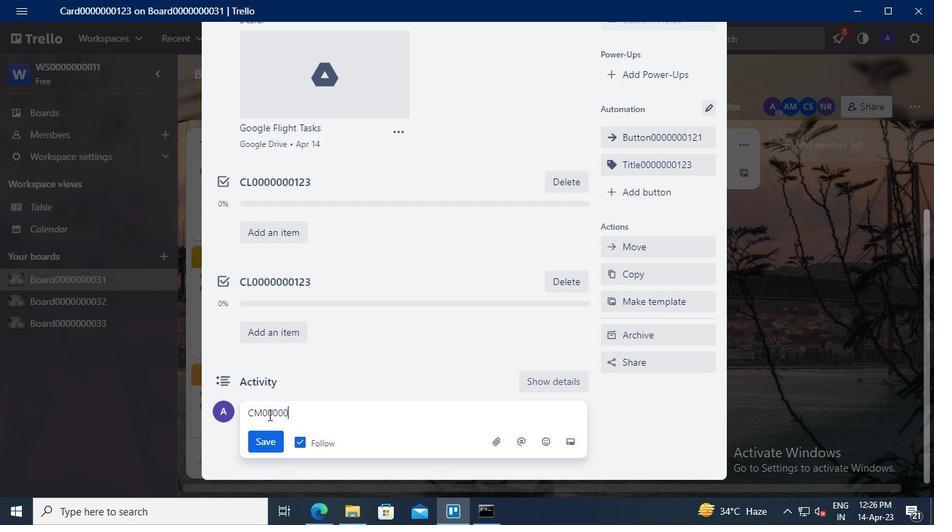 
Action: Keyboard <96>
Screenshot: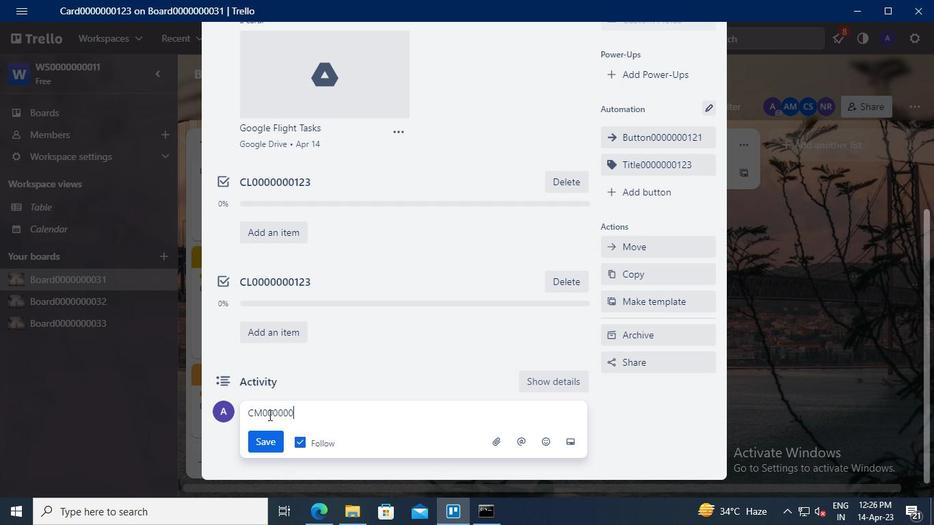 
Action: Keyboard <97>
Screenshot: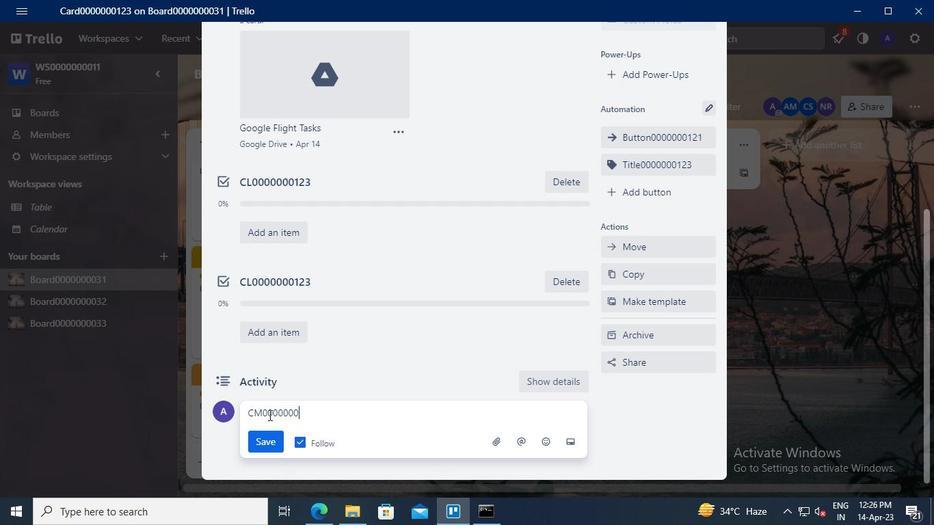 
Action: Keyboard <98>
Screenshot: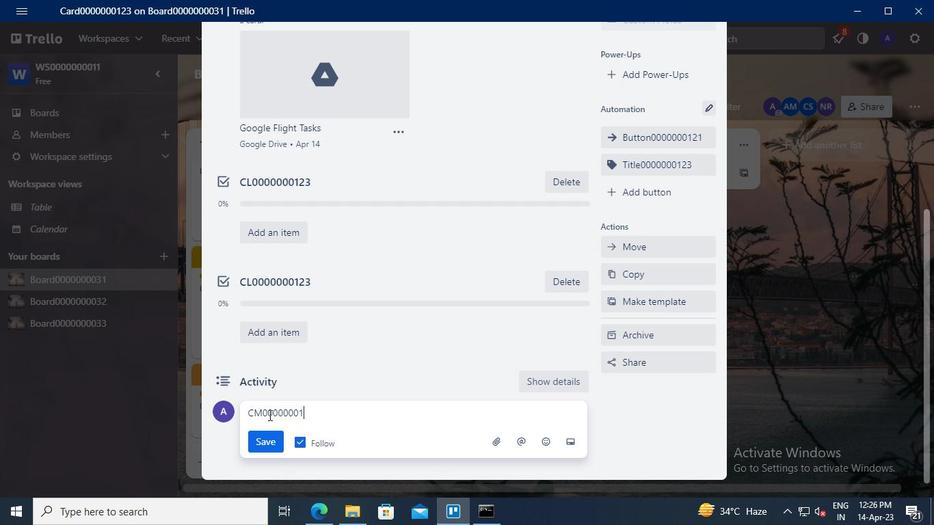 
Action: Keyboard <99>
Screenshot: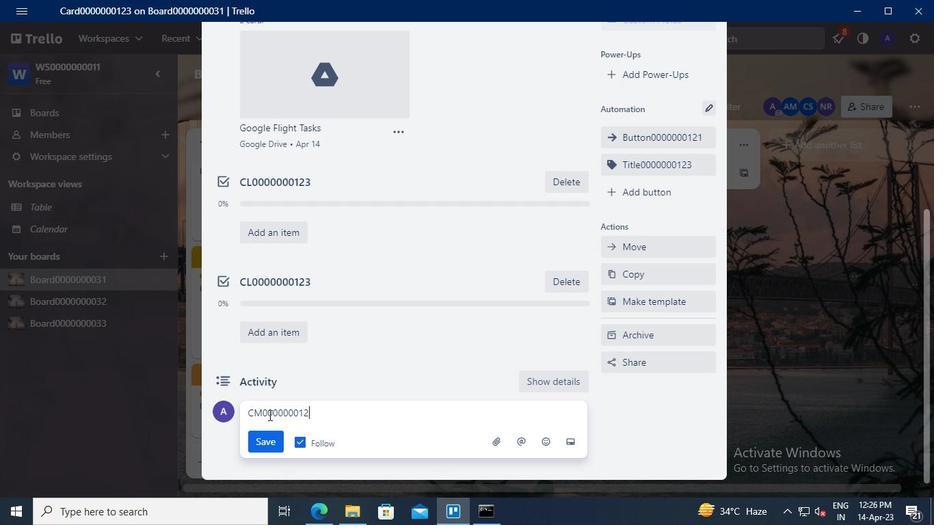 
Action: Mouse moved to (268, 437)
Screenshot: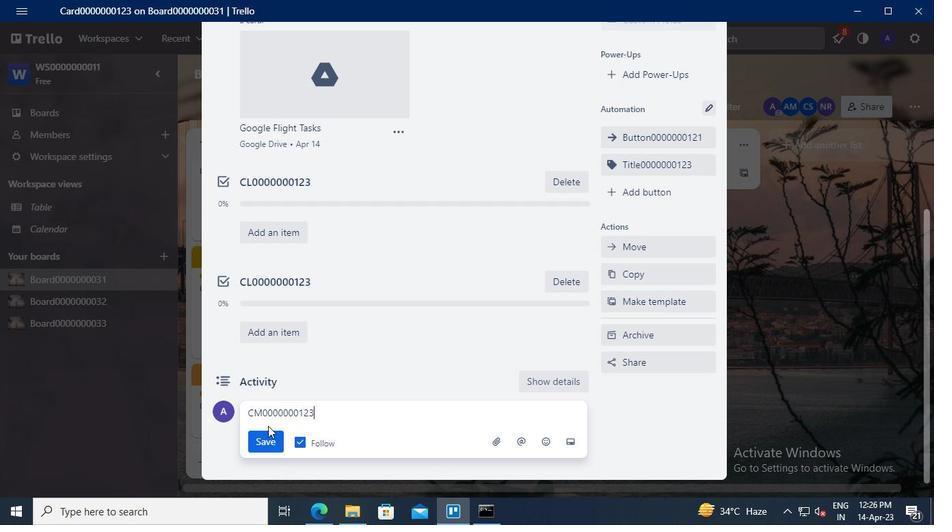 
Action: Mouse pressed left at (268, 437)
Screenshot: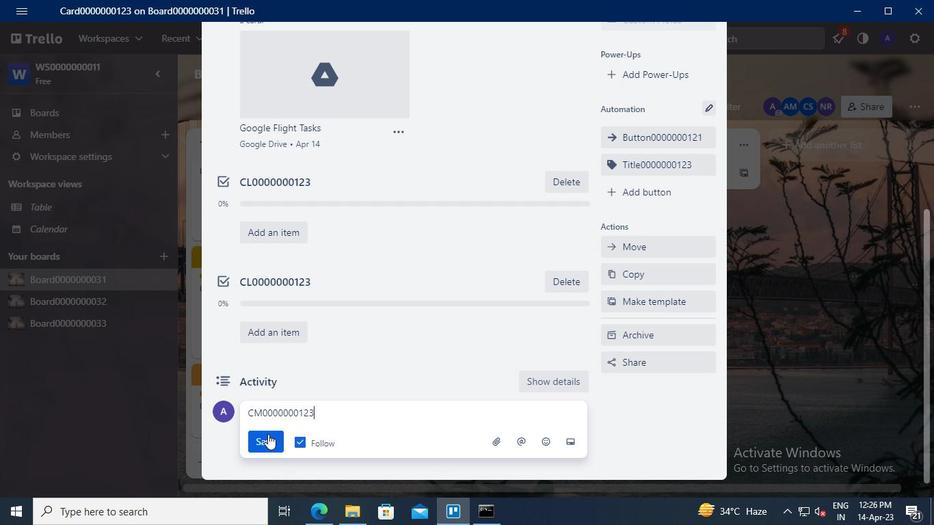 
Action: Mouse moved to (483, 518)
Screenshot: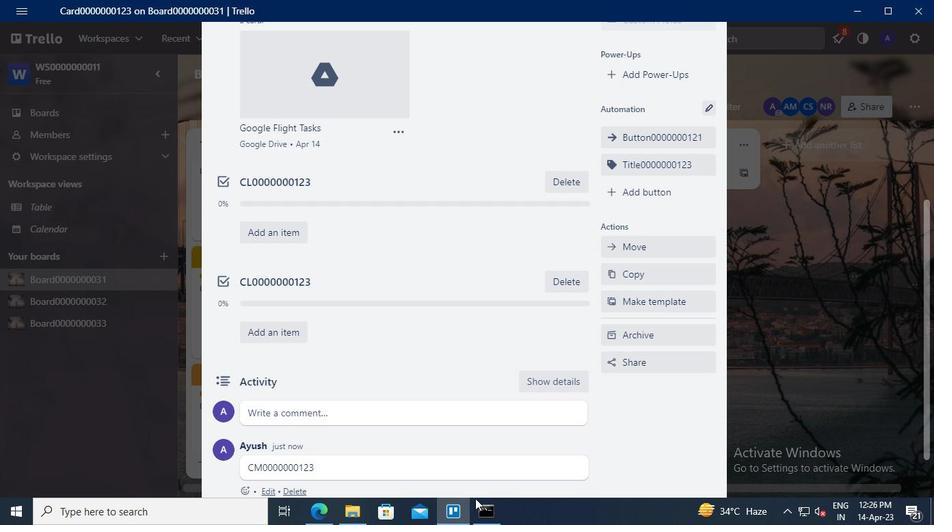 
Action: Mouse pressed left at (483, 518)
Screenshot: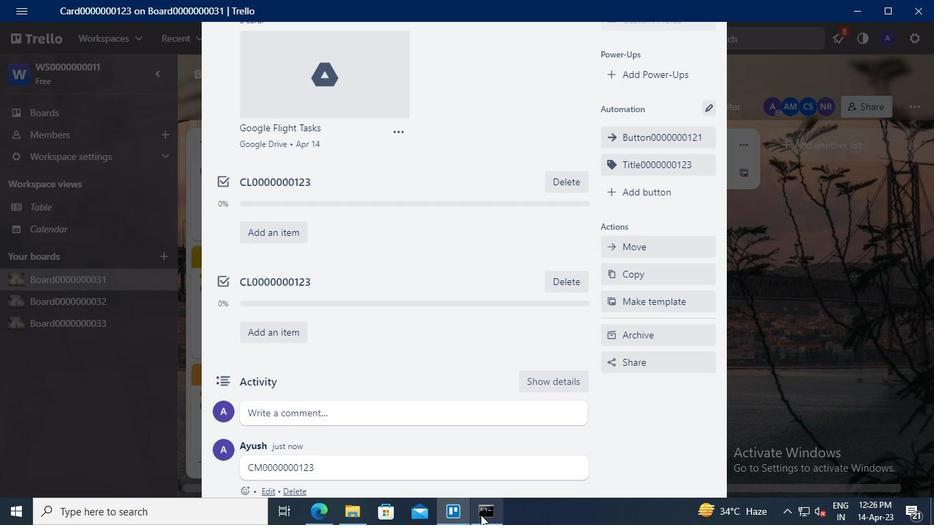 
Action: Mouse moved to (696, 38)
Screenshot: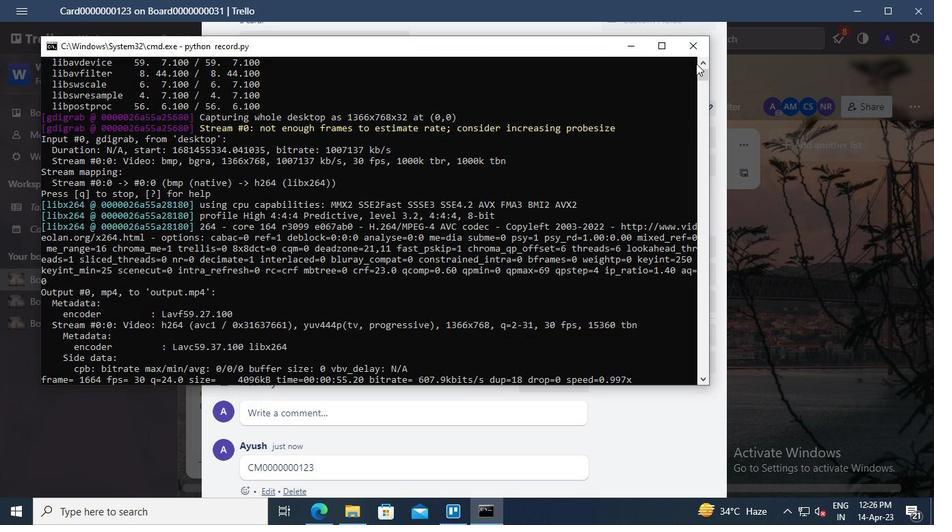 
Action: Mouse pressed left at (696, 38)
Screenshot: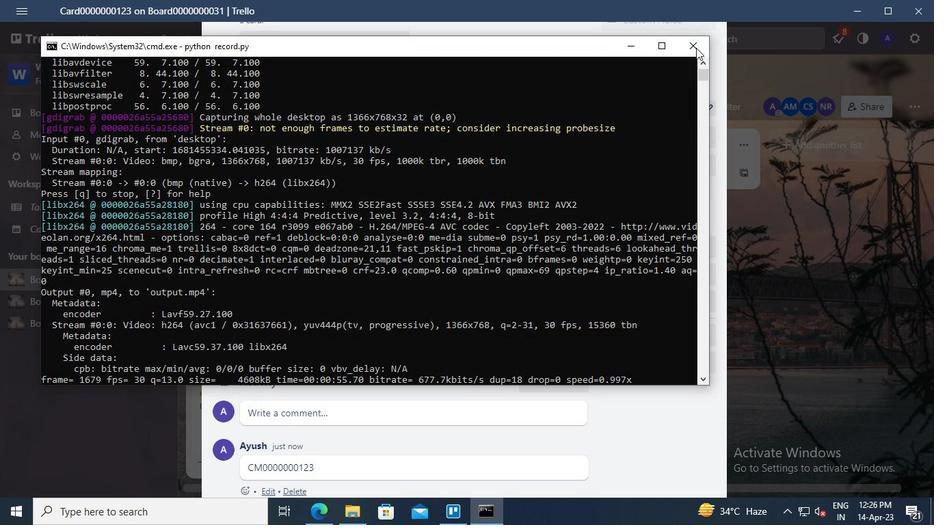 
